 Task: open an excel sheet and write heading  Expense ManagerAdd Datesin a column and its values below  '2023-05-01, 2023-05-03, 2023-05-05, 2023-05-10, 2023-05-15, 2023-05-20, 2023-05-25 & 2023-05-31'Add Categories in next column and its values below  Food, Transportation, Utilities, Food, Housing, Entertainment, Utilities & FoodAdd Descriptionsin next column and its values below  Grocery Store, Bus Fare, Internet Bill, Restaurant, Rent, Movie Tickets, Electricity Bill & Grocery StoreAdd Amountin next column and its values below  $50, $5, $60, $30, $800, $20, $70 & $40Save page Dynamic Sales 
Action: Mouse moved to (42, 128)
Screenshot: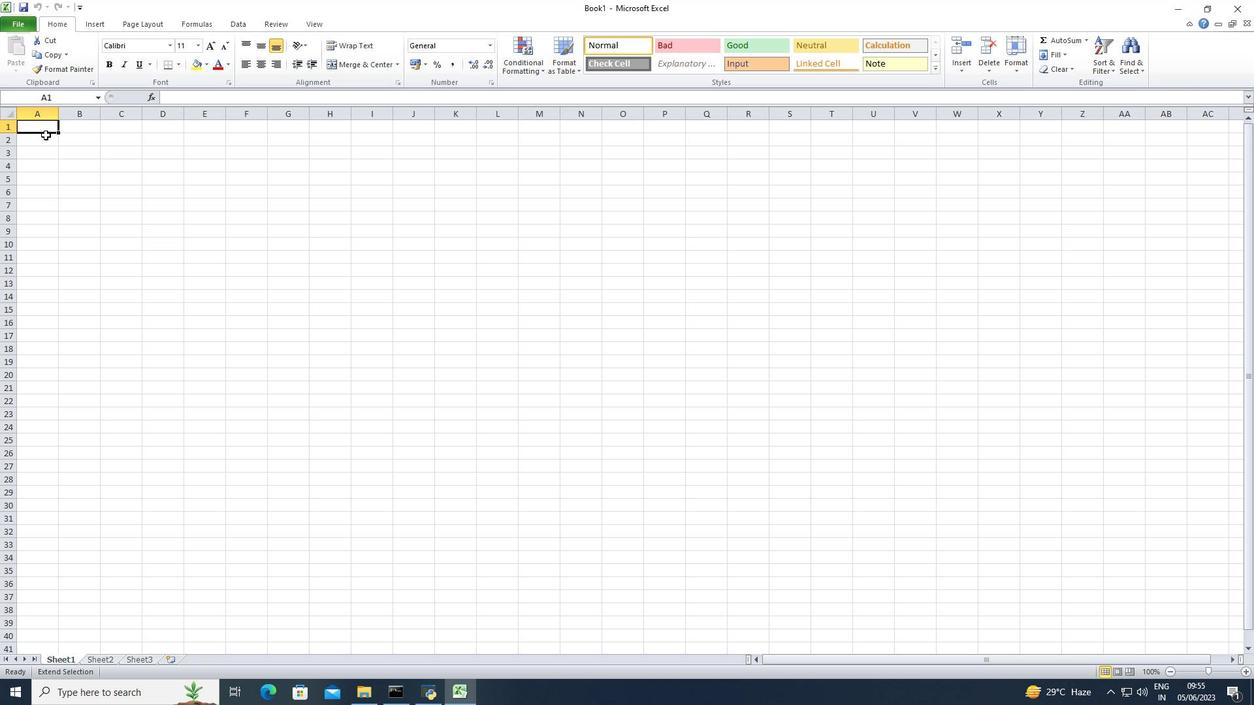 
Action: Mouse pressed left at (42, 128)
Screenshot: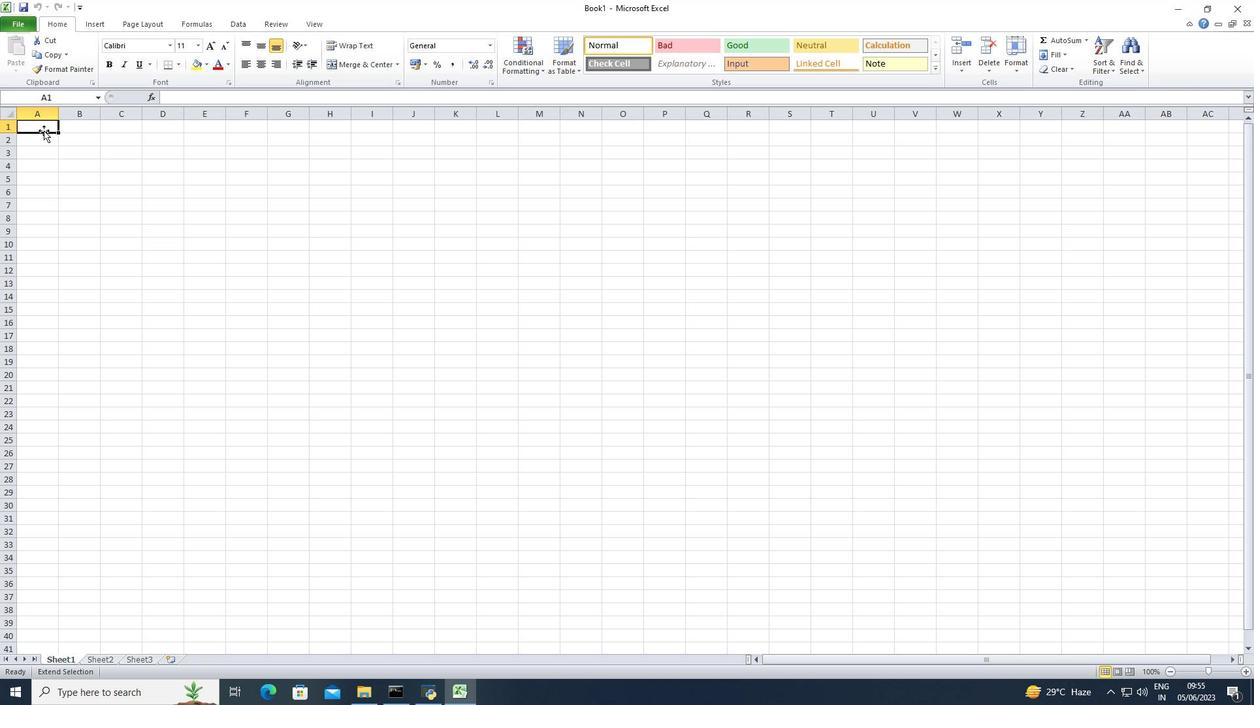 
Action: Key pressed <Key.shift>Expense<Key.space><Key.shift>Manager<Key.enter><Key.enter><Key.shift>Dates<Key.down>2023-05-01<Key.down>2023-05-03<Key.enter>2023-05-05<Key.enter>2023-05-10<Key.enter>2023-05-15<Key.enter>2023-05-20<Key.enter>2023-05-25<Key.enter>2023-05-31<Key.enter>
Screenshot: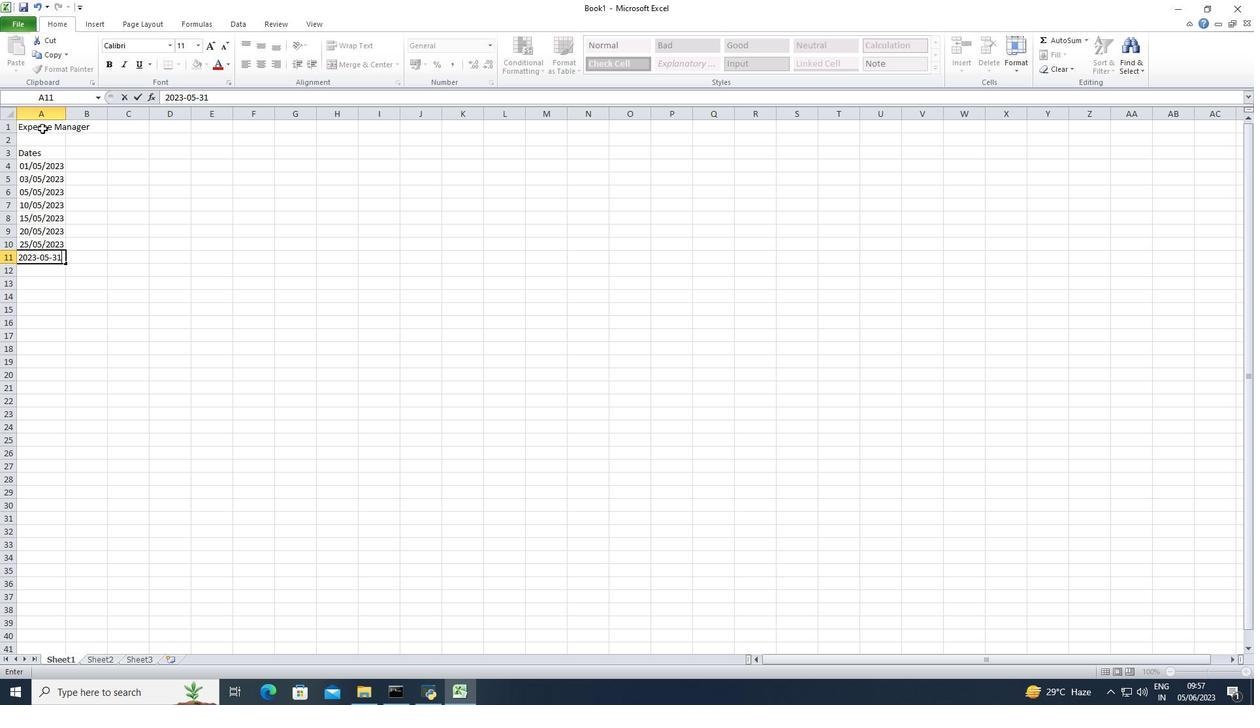 
Action: Mouse moved to (41, 168)
Screenshot: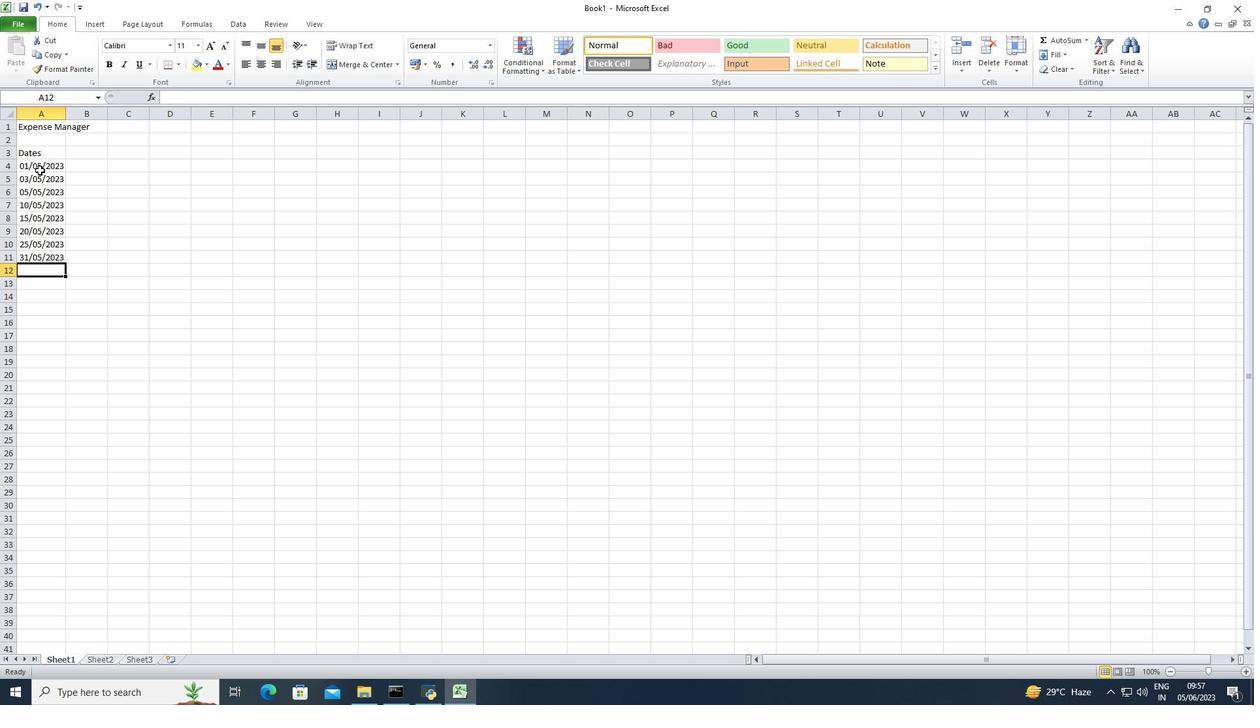 
Action: Mouse pressed left at (41, 168)
Screenshot: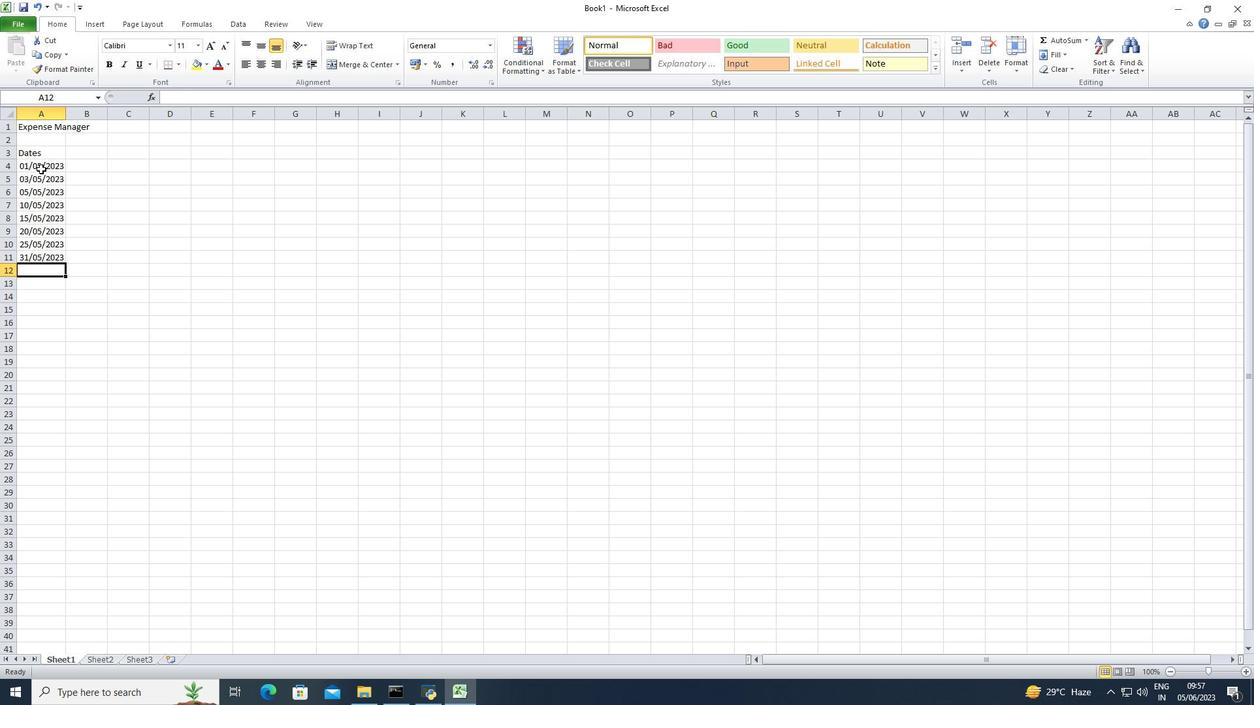 
Action: Mouse moved to (45, 228)
Screenshot: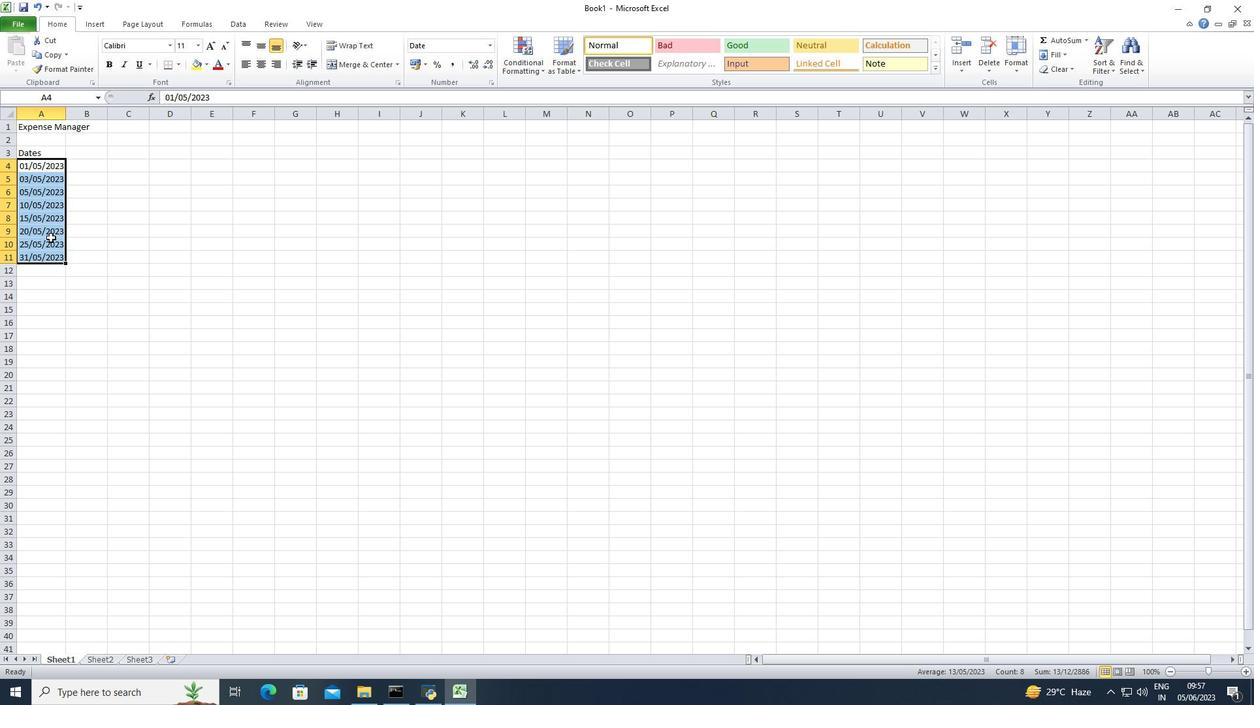 
Action: Mouse pressed right at (45, 228)
Screenshot: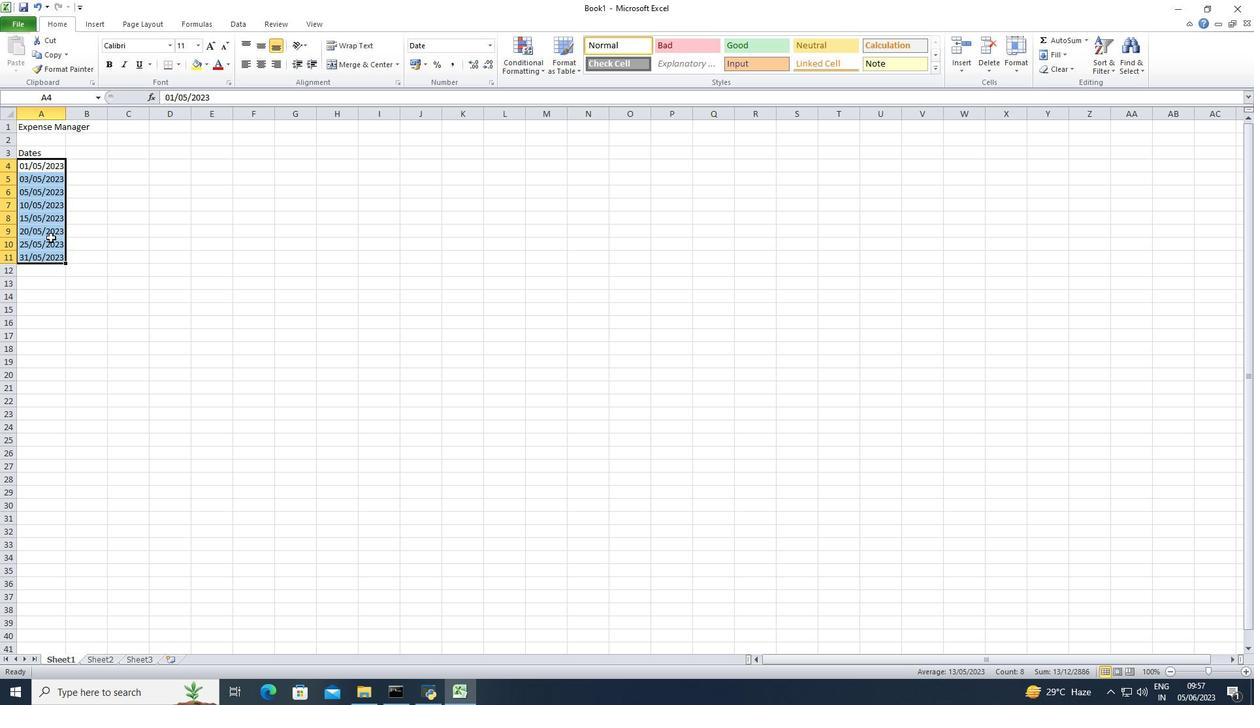 
Action: Mouse moved to (67, 407)
Screenshot: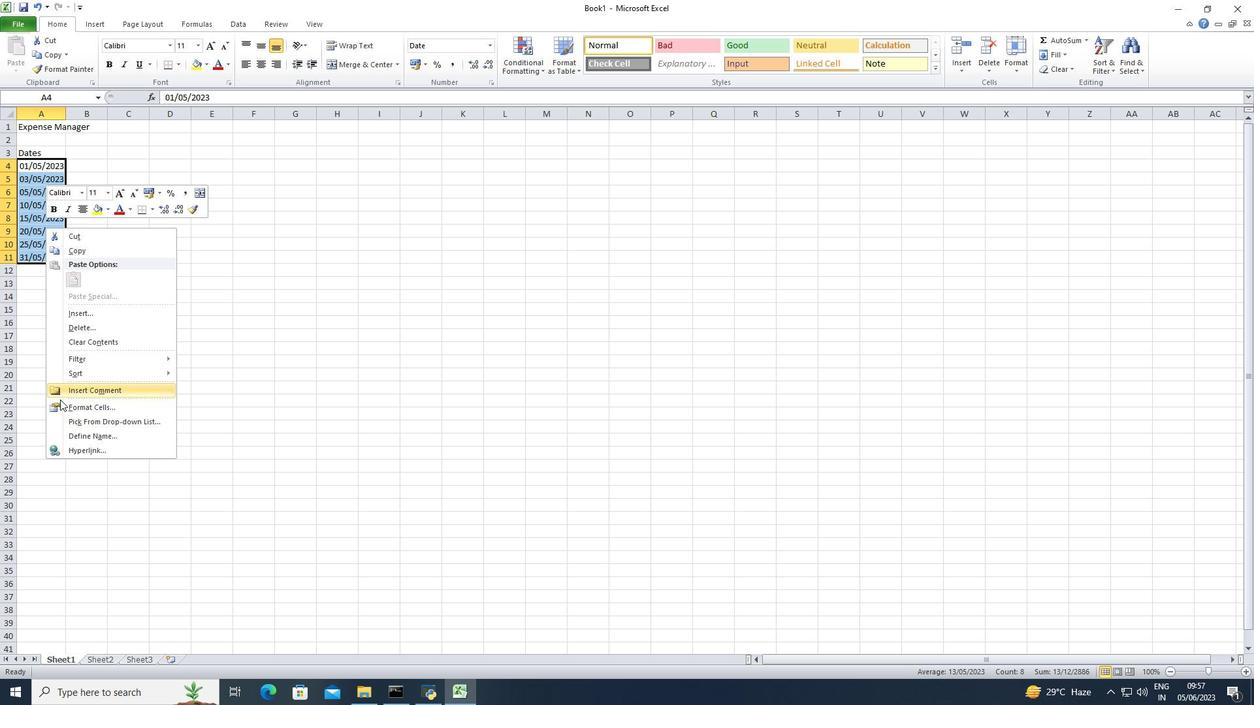 
Action: Mouse pressed left at (67, 407)
Screenshot: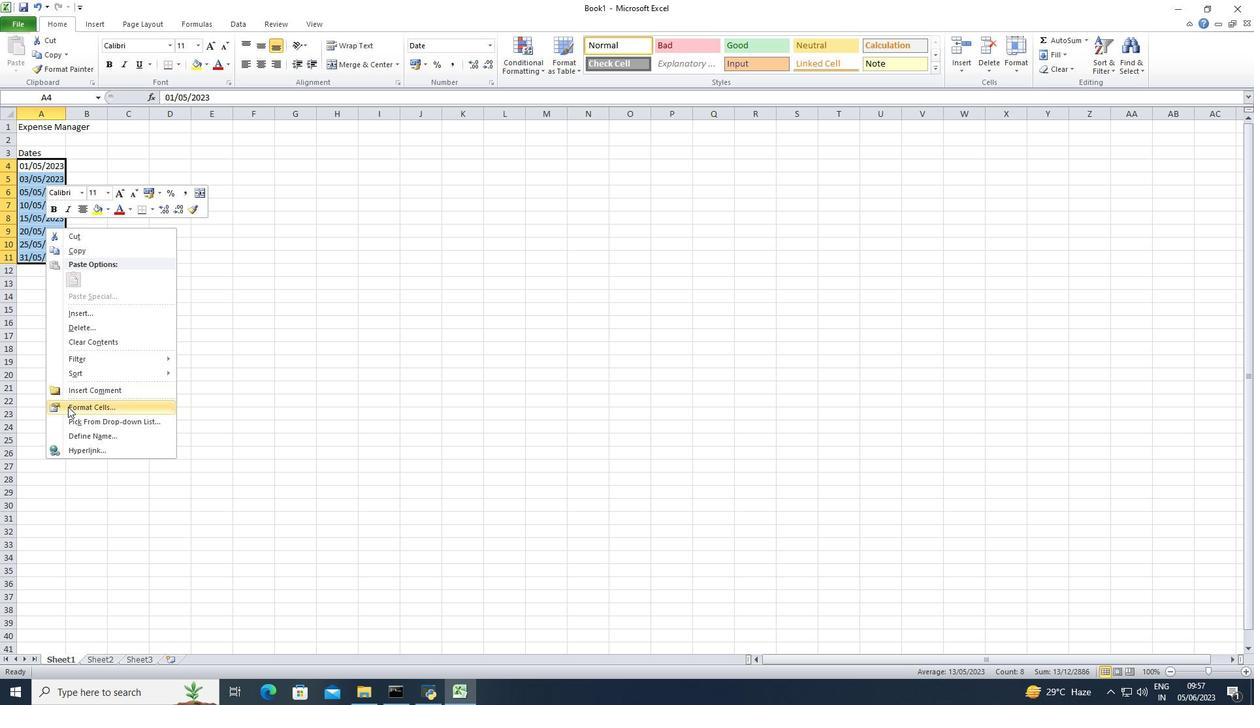 
Action: Mouse moved to (122, 261)
Screenshot: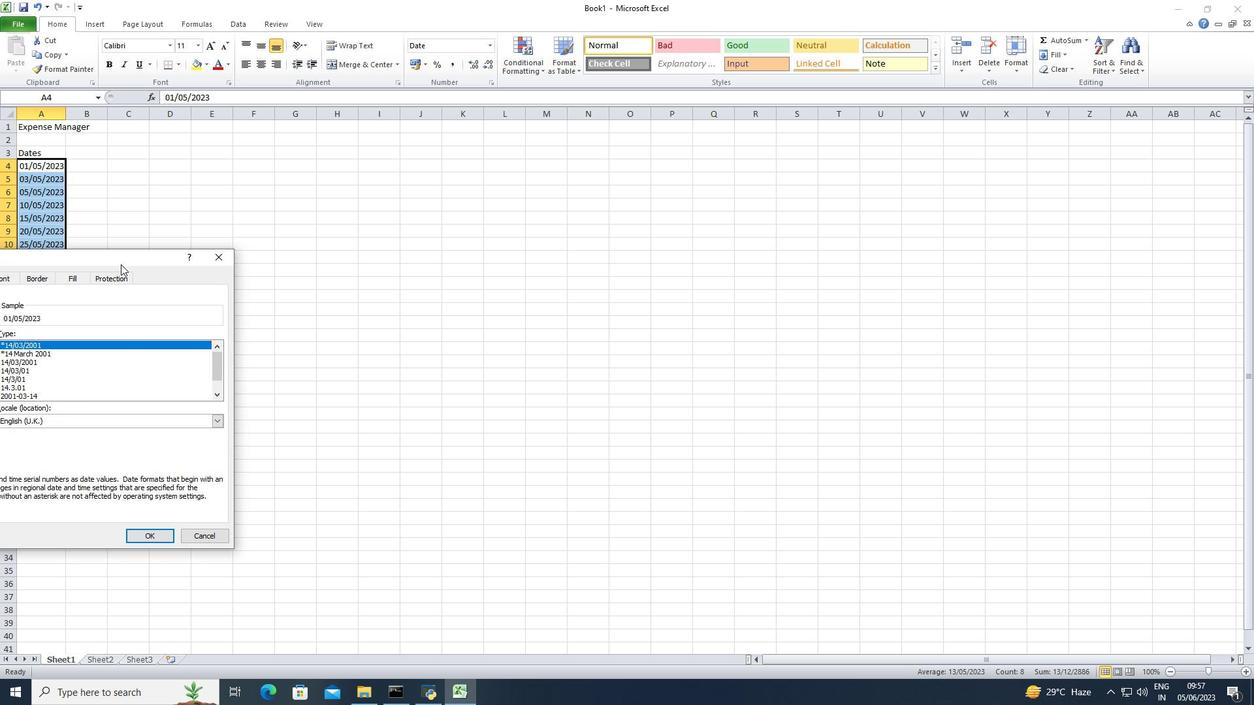 
Action: Mouse pressed left at (122, 261)
Screenshot: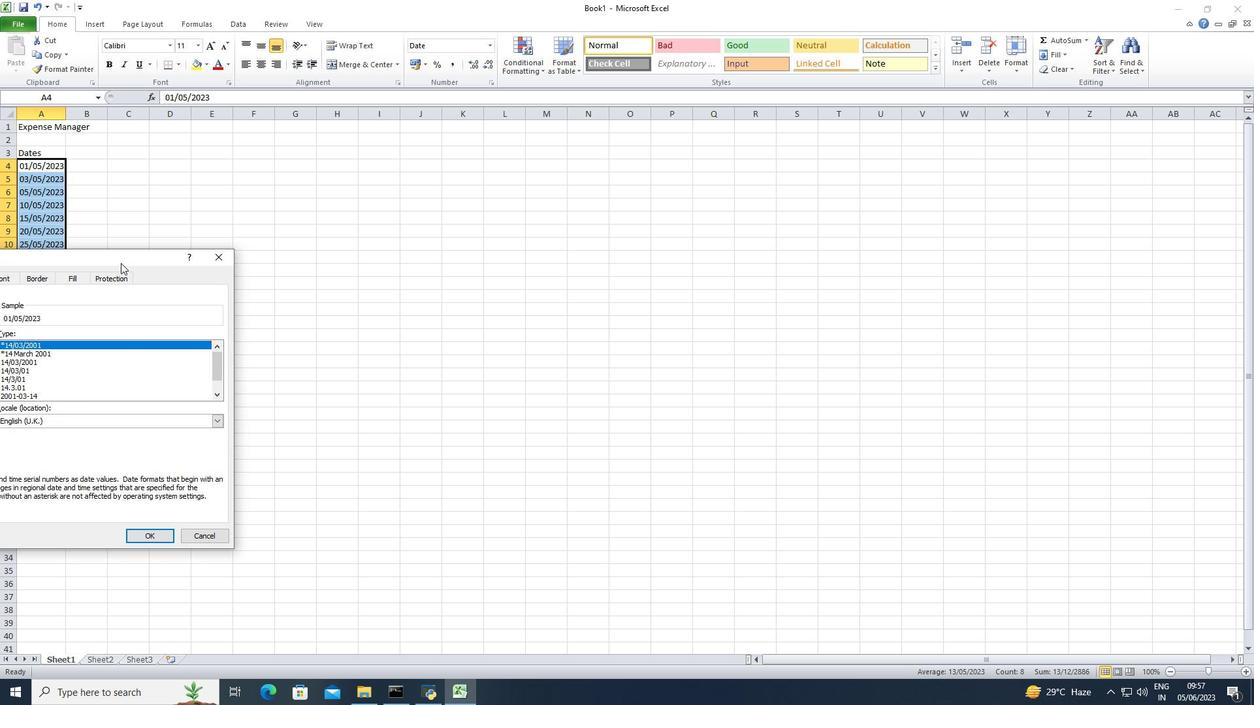 
Action: Mouse moved to (390, 315)
Screenshot: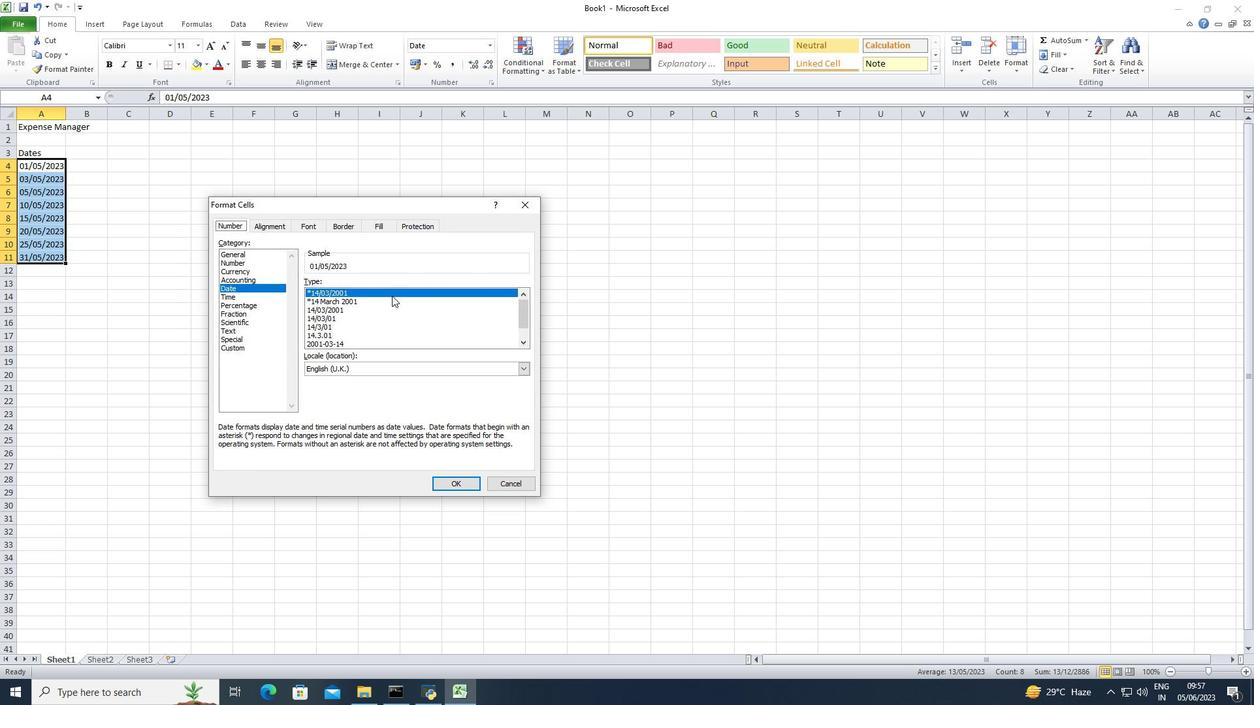 
Action: Mouse scrolled (390, 314) with delta (0, 0)
Screenshot: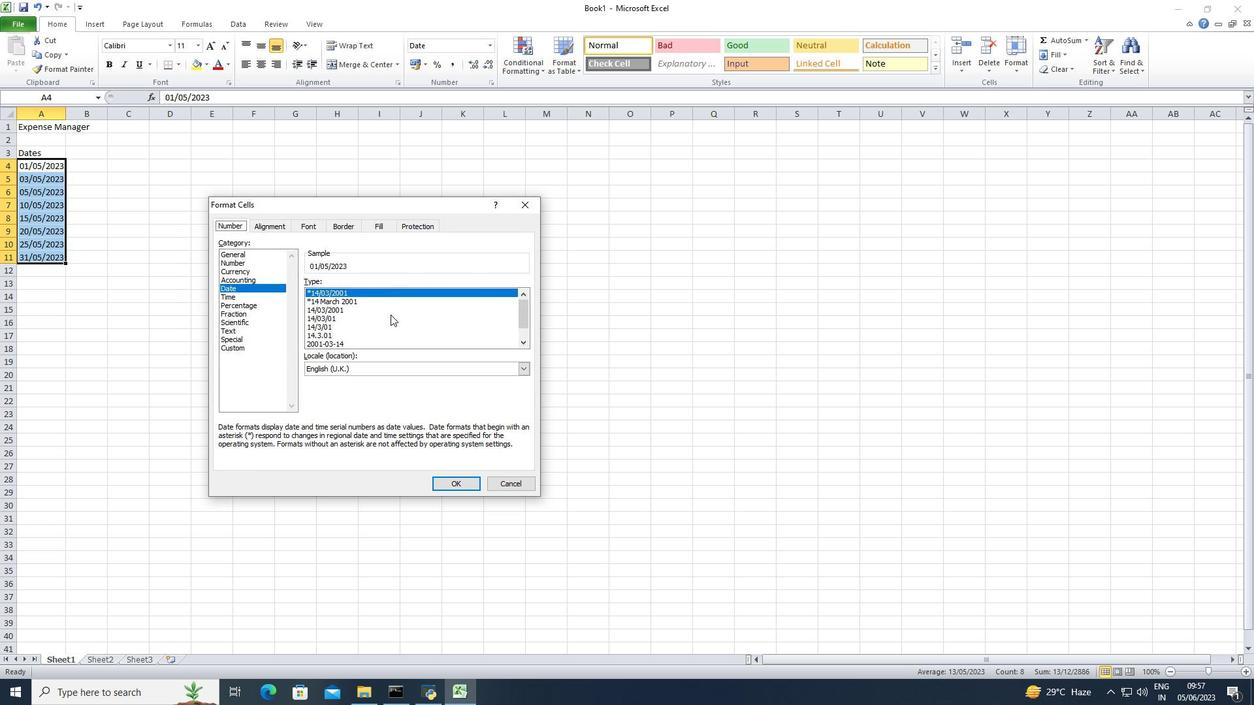 
Action: Mouse scrolled (390, 314) with delta (0, 0)
Screenshot: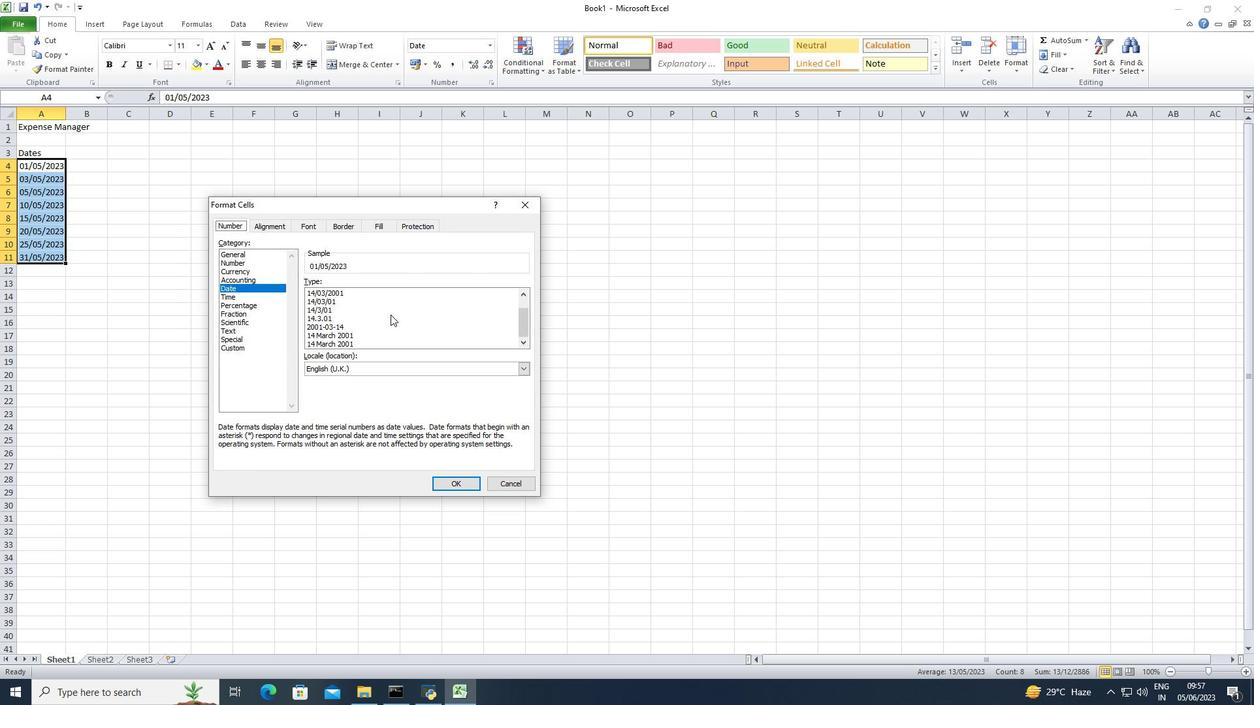 
Action: Mouse scrolled (390, 314) with delta (0, 0)
Screenshot: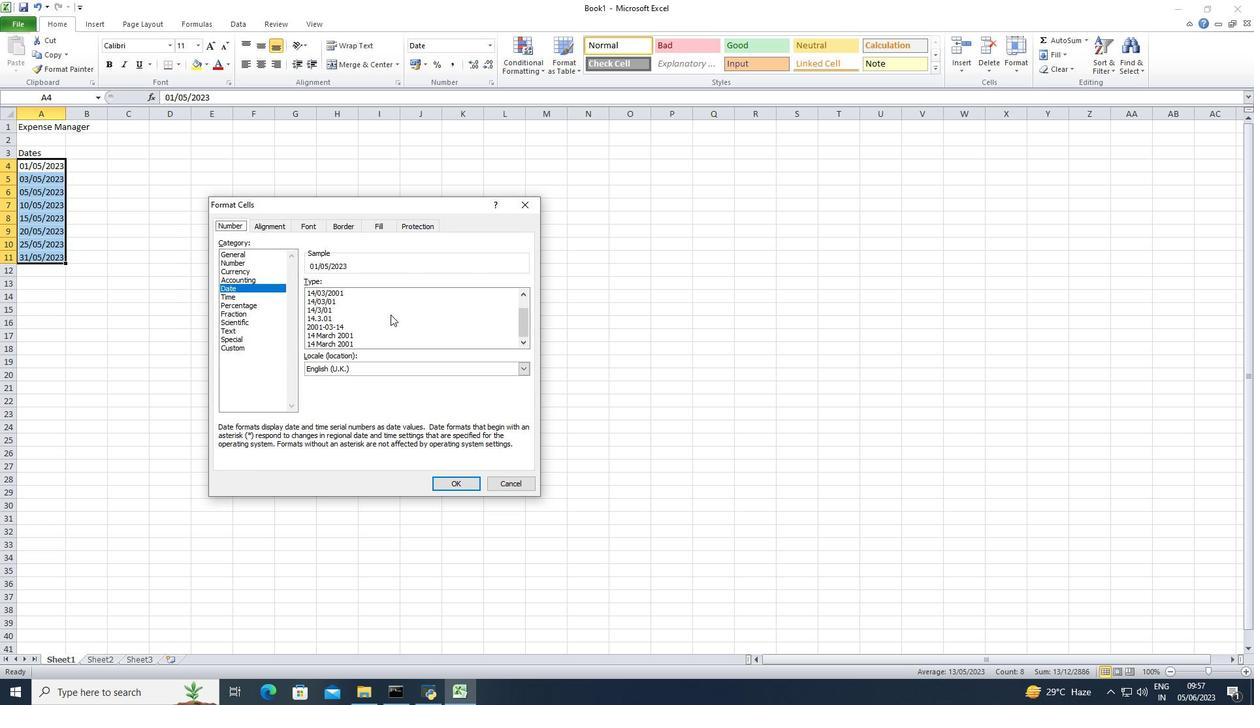 
Action: Mouse scrolled (390, 314) with delta (0, 0)
Screenshot: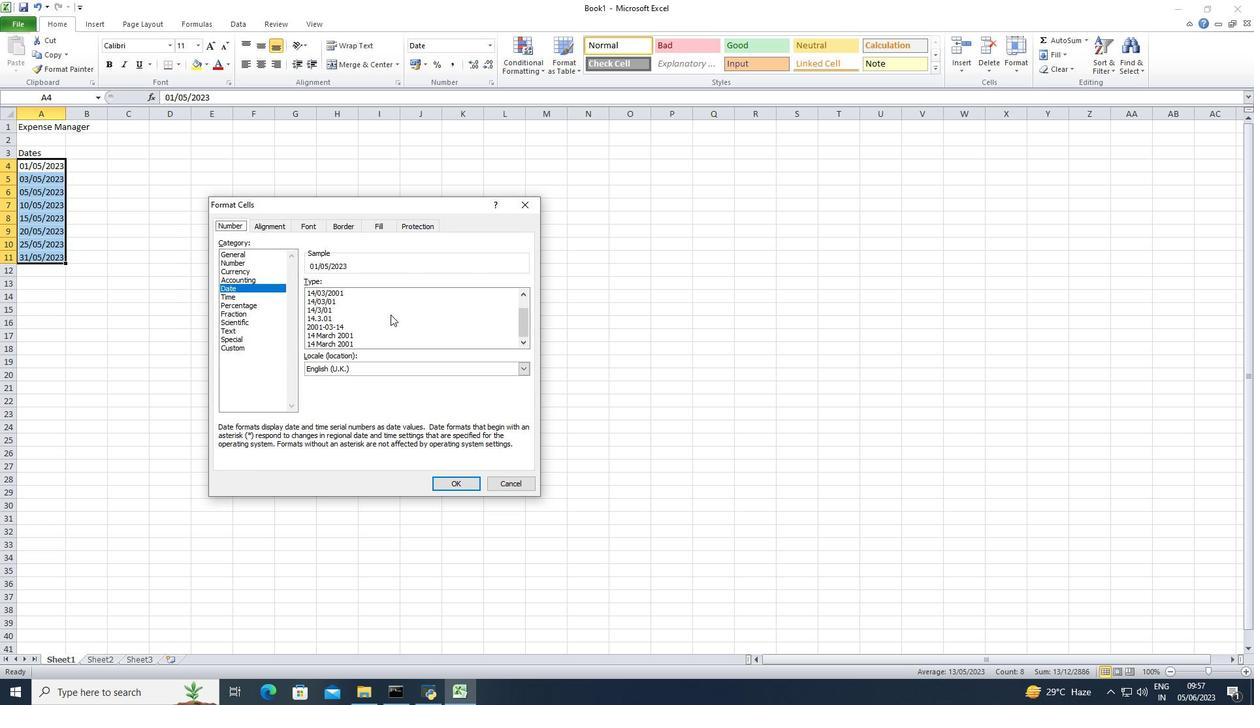 
Action: Mouse scrolled (390, 314) with delta (0, 0)
Screenshot: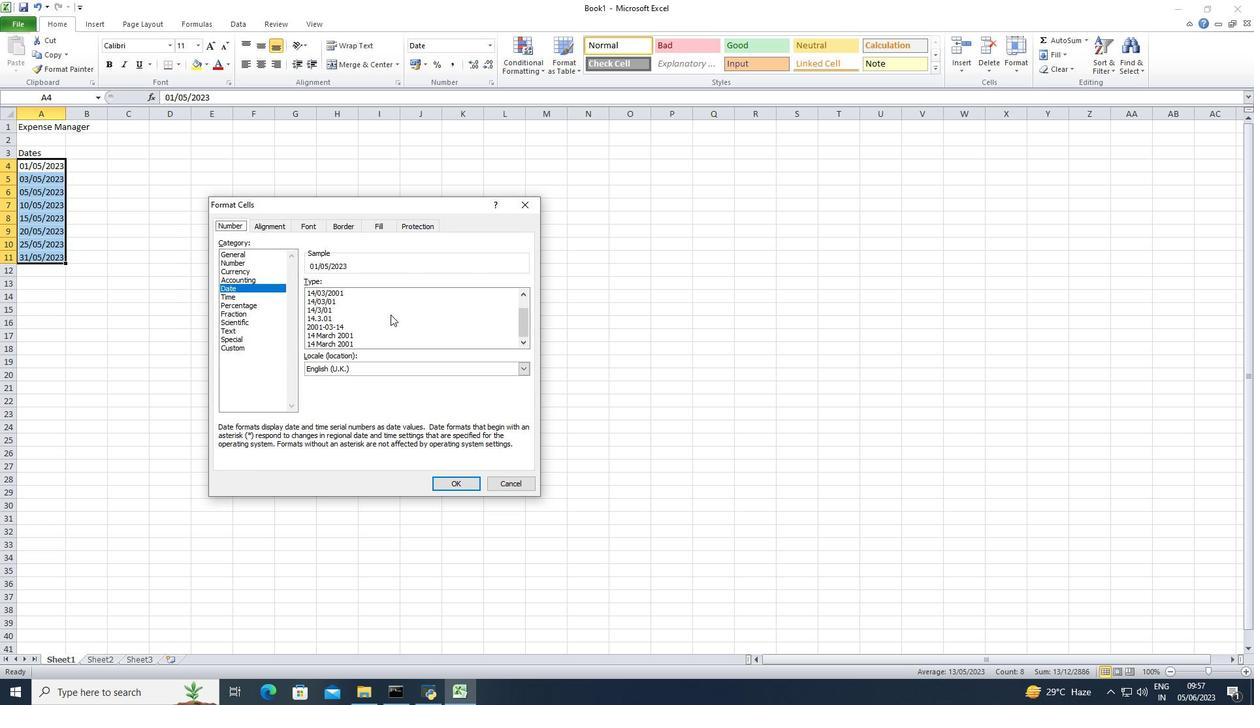 
Action: Mouse scrolled (390, 315) with delta (0, 0)
Screenshot: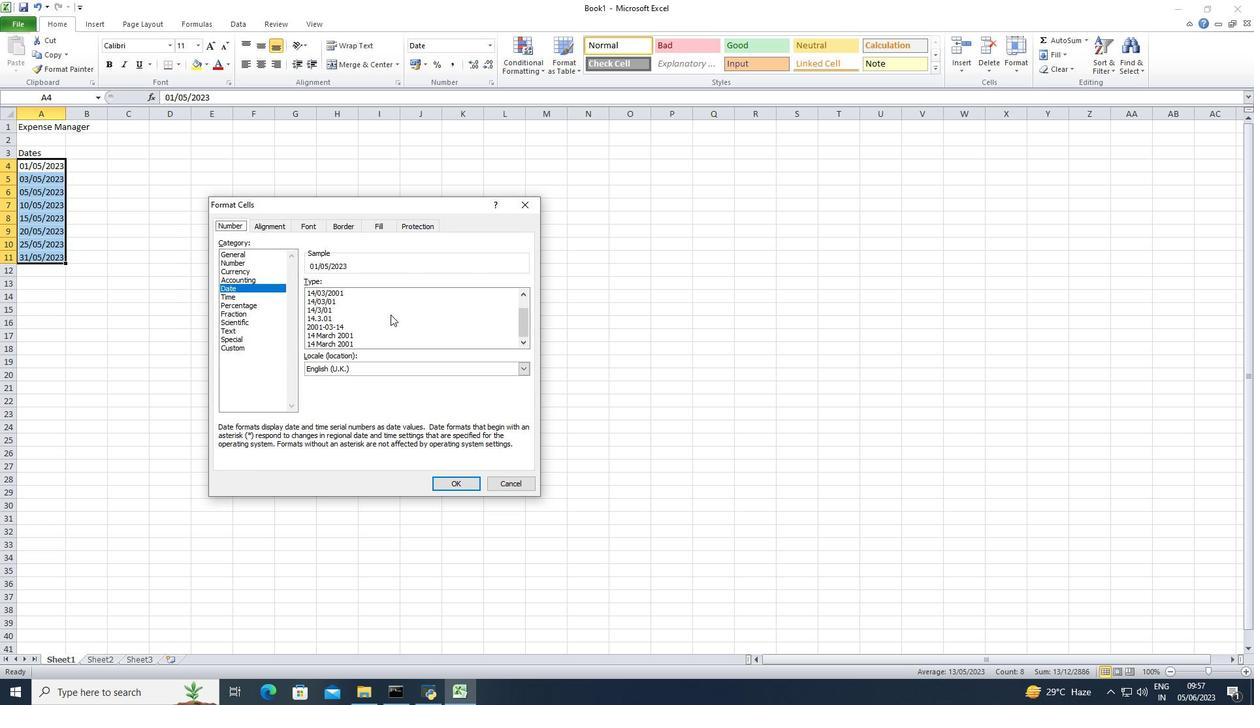 
Action: Mouse scrolled (390, 315) with delta (0, 0)
Screenshot: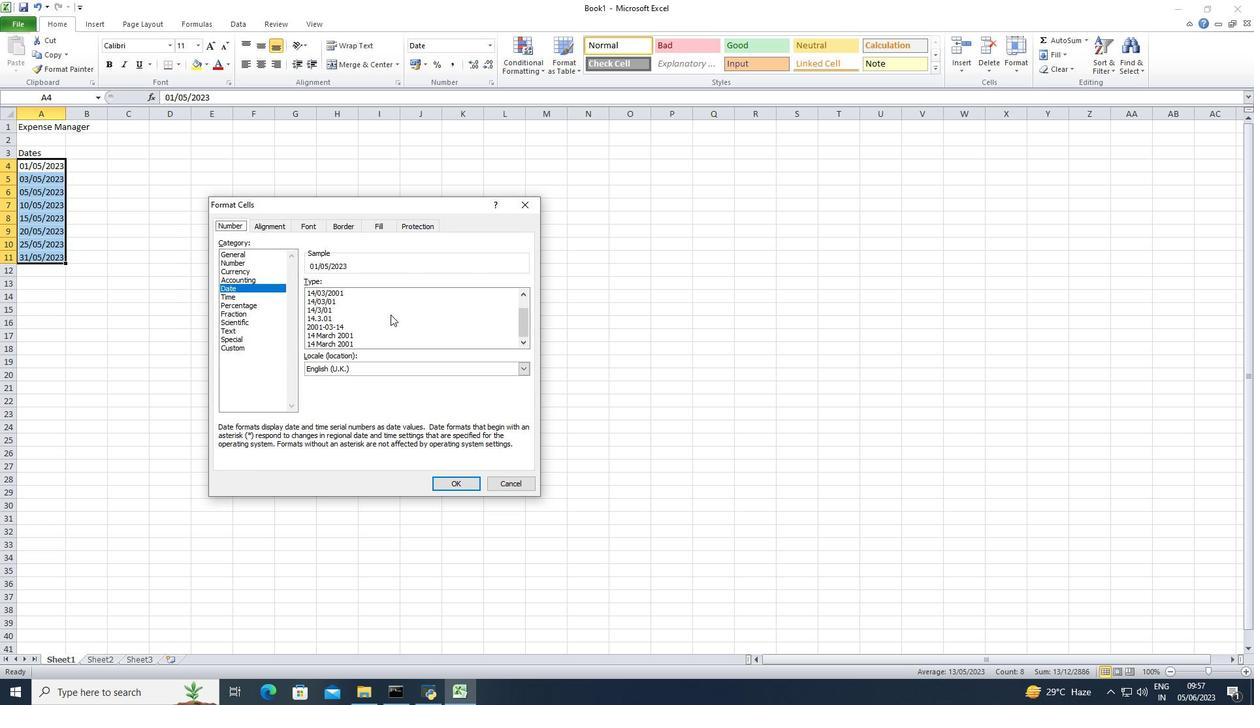 
Action: Mouse scrolled (390, 315) with delta (0, 0)
Screenshot: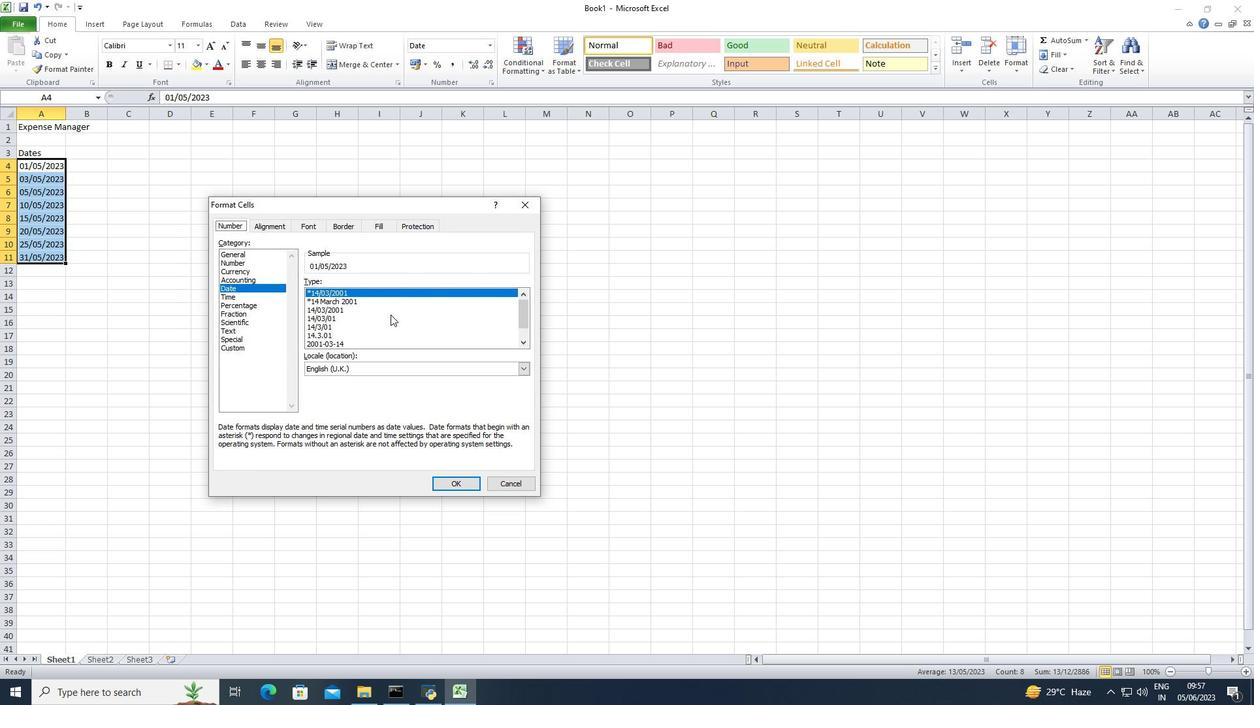 
Action: Mouse scrolled (390, 314) with delta (0, 0)
Screenshot: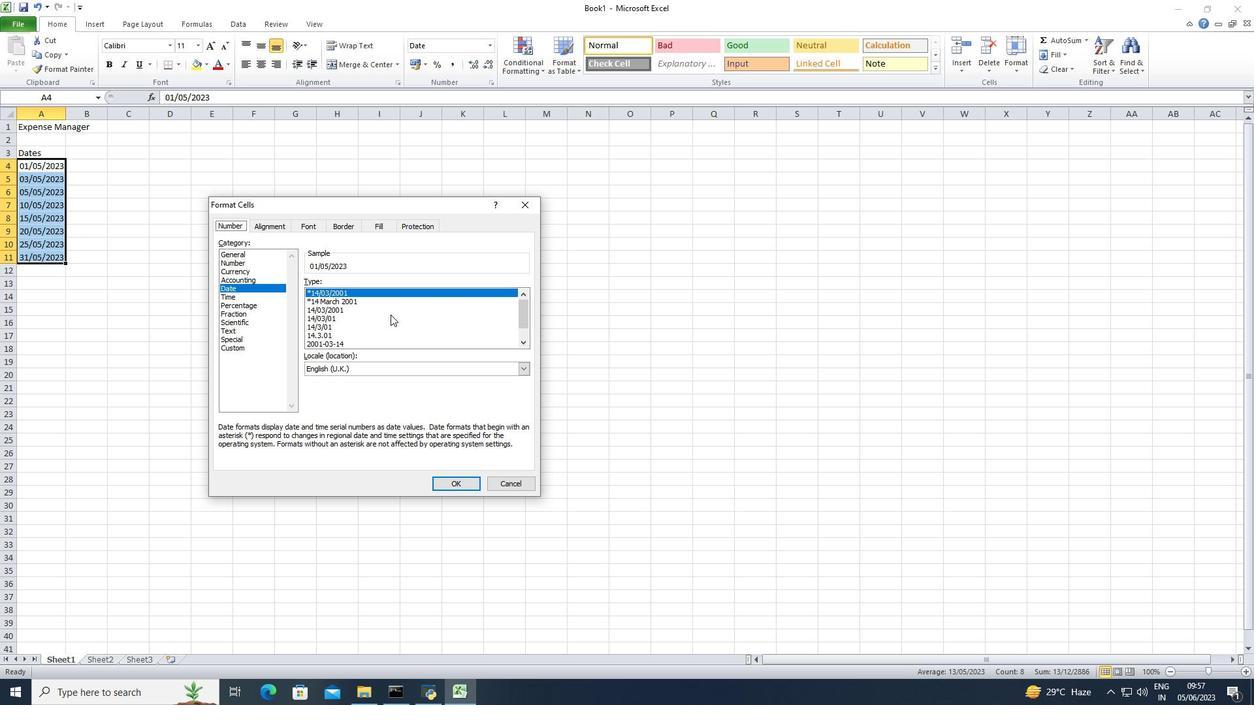 
Action: Mouse scrolled (390, 314) with delta (0, 0)
Screenshot: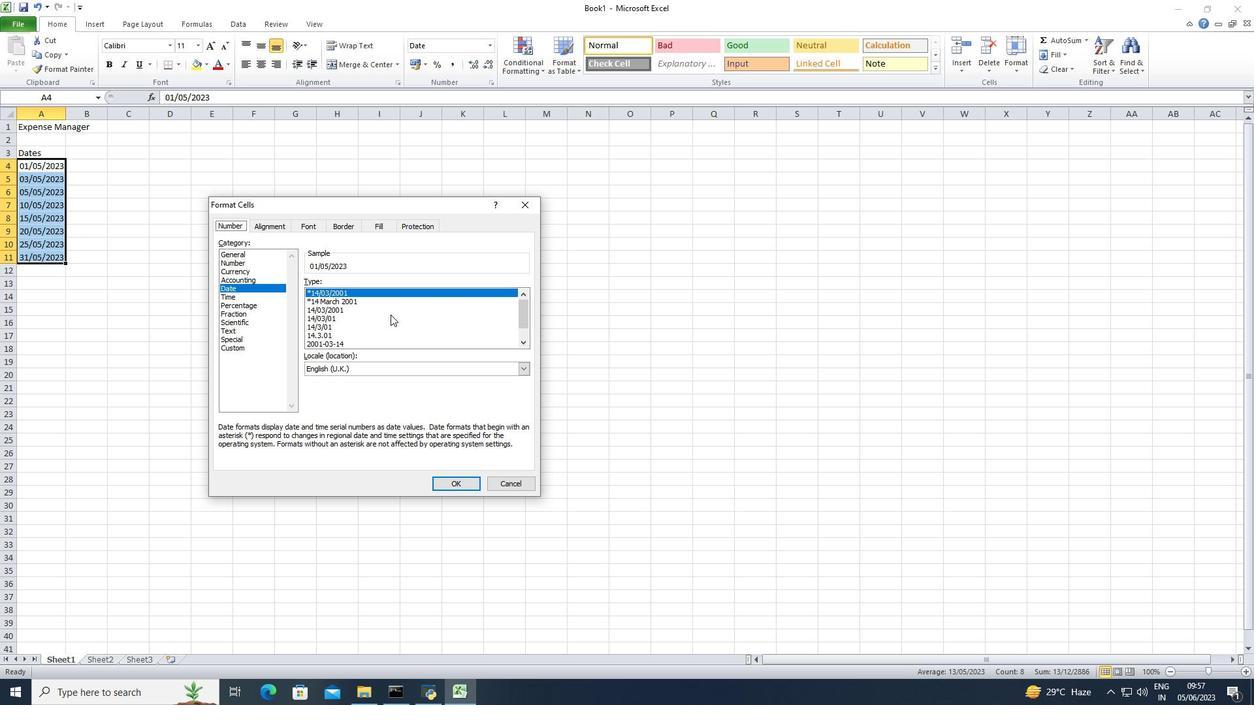 
Action: Mouse scrolled (390, 314) with delta (0, 0)
Screenshot: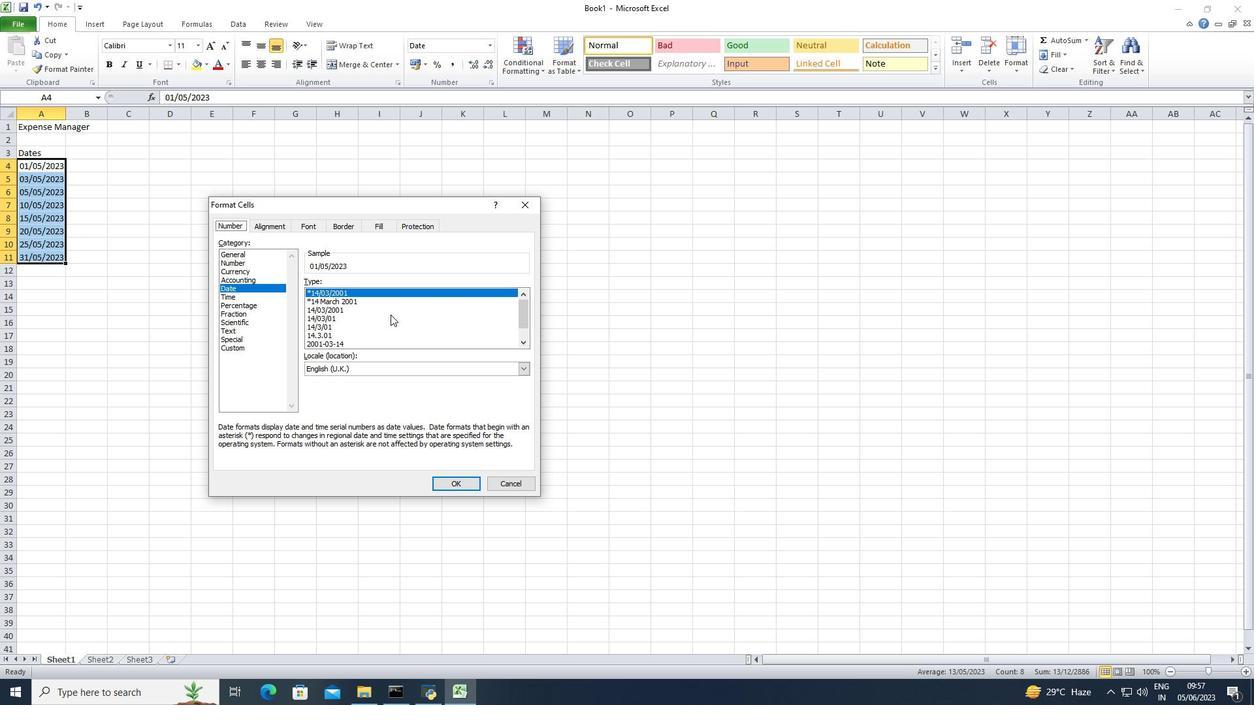 
Action: Mouse moved to (361, 330)
Screenshot: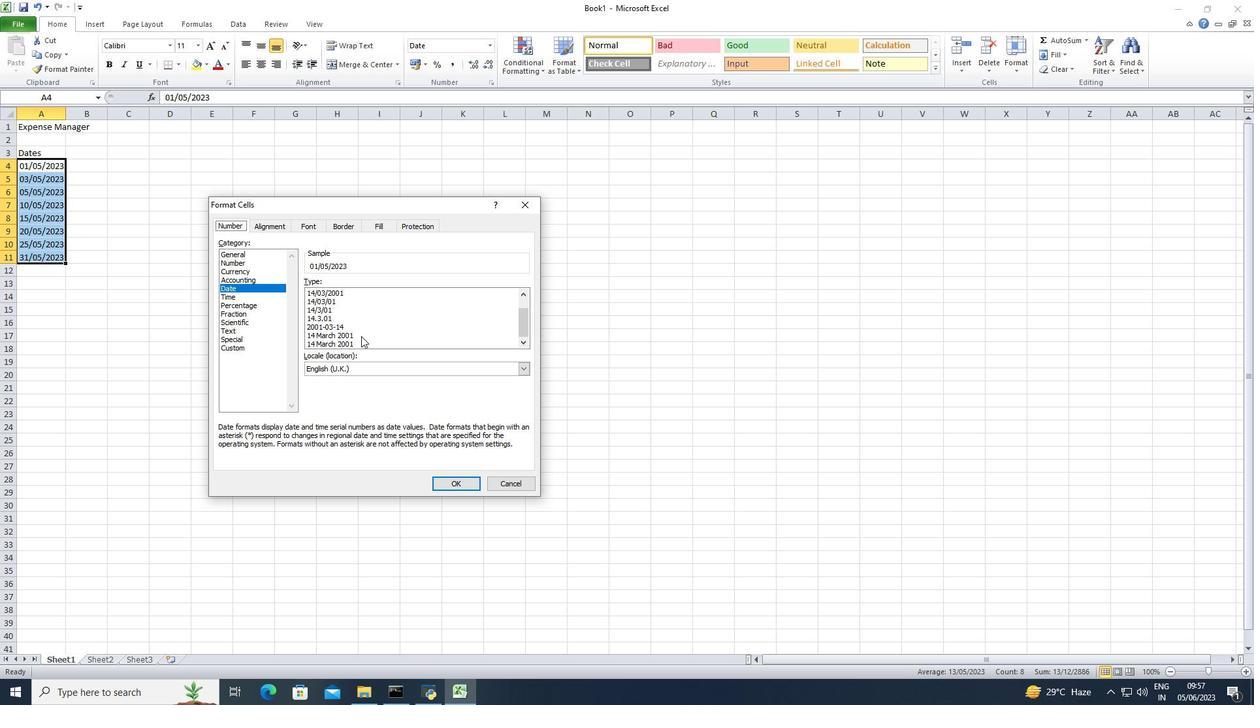 
Action: Mouse pressed left at (361, 330)
Screenshot: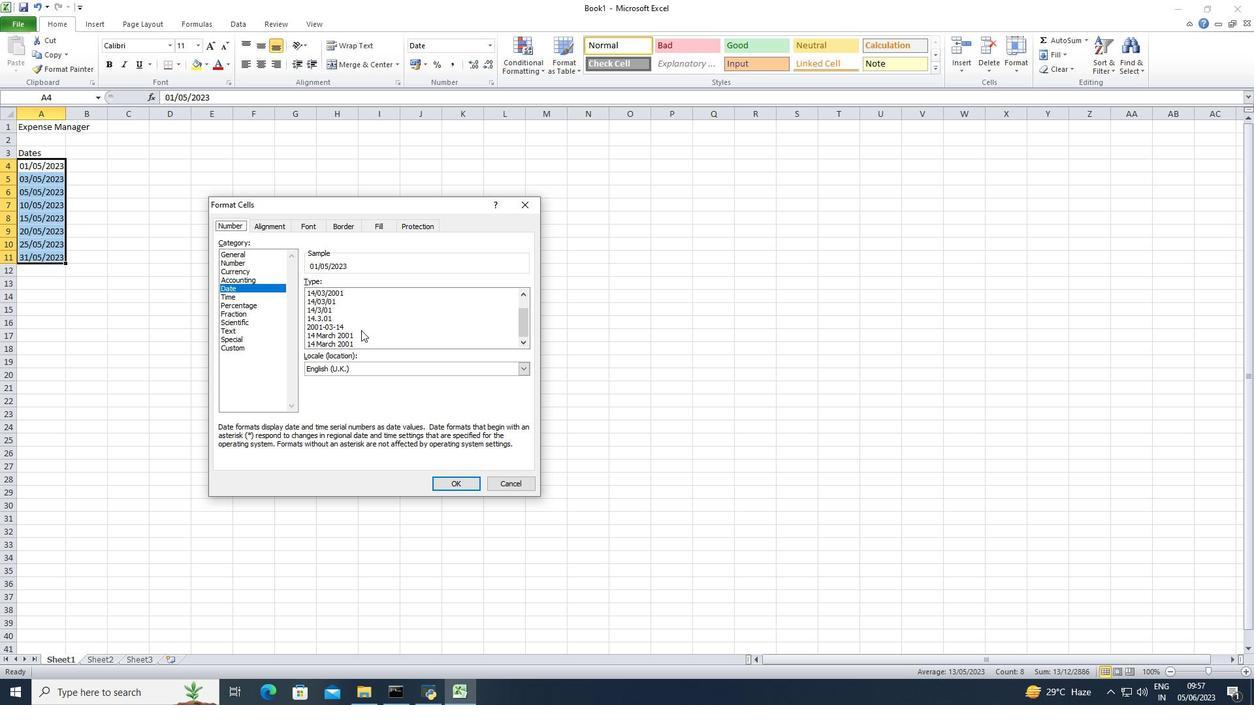 
Action: Mouse moved to (447, 481)
Screenshot: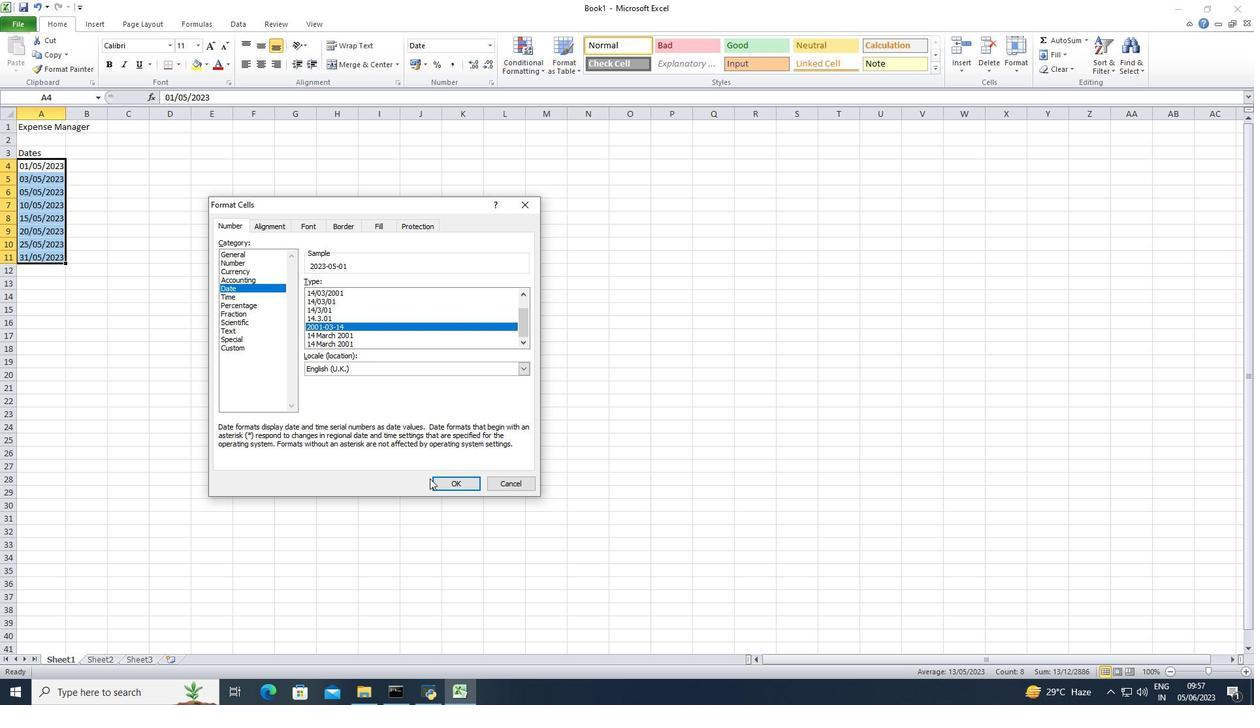 
Action: Mouse pressed left at (447, 481)
Screenshot: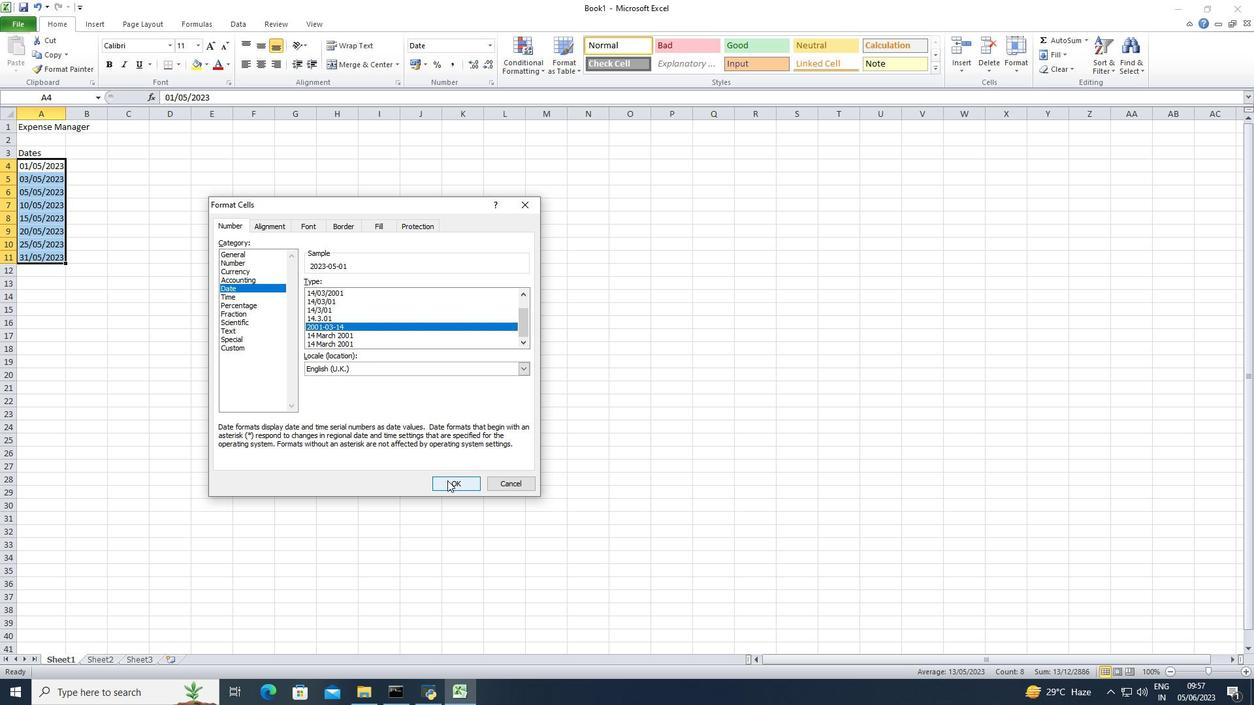 
Action: Mouse moved to (134, 150)
Screenshot: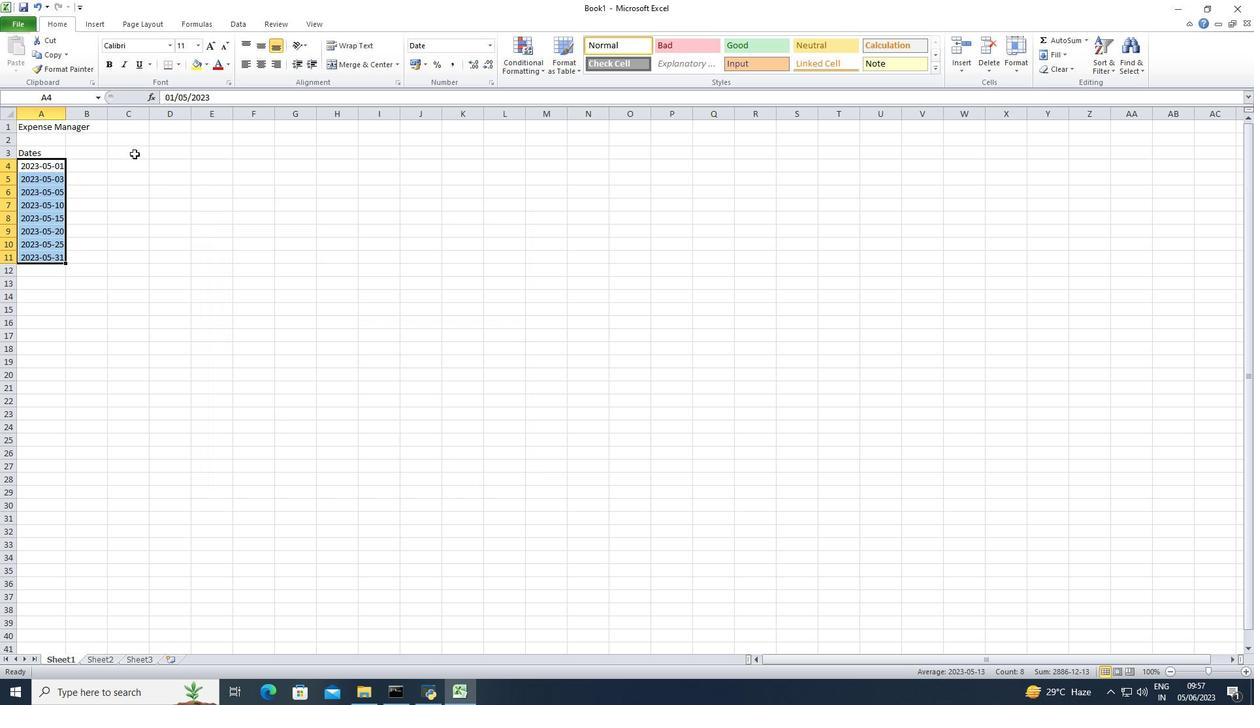 
Action: Mouse pressed left at (134, 150)
Screenshot: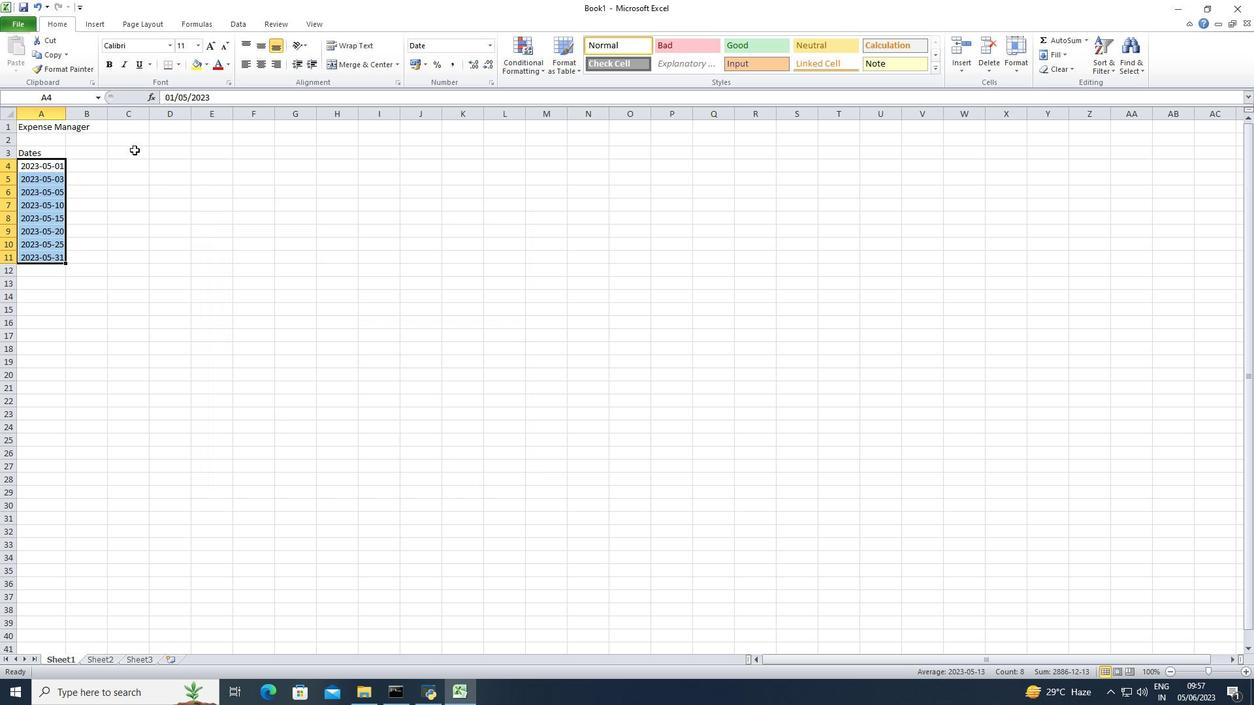 
Action: Key pressed <Key.shift>Categories<Key.down><Key.shift>Food<Key.enter><Key.shift>Transportation<Key.enter><Key.shift>Utilties<Key.enter><Key.shift>Food<Key.enter><Key.shift><Key.shift><Key.shift>Housing<Key.enter><Key.shift>Entertainment<Key.down><Key.shift>Utilities<Key.enter><Key.shift>Food<Key.down><Key.right><Key.right><Key.up><Key.up><Key.up><Key.up><Key.up><Key.up><Key.up><Key.up><Key.up><Key.shift>Descriptions<Key.down><Key.shift>Grocery<Key.space><Key.shift>Store<Key.down><Key.shift>Bus<Key.space><Key.shift>Fare<Key.enter><Key.shift>Internet<Key.space><Key.shift>Bill<Key.enter><Key.shift>Restaurant<Key.enter><Key.shift>Retn<Key.backspace><Key.backspace>nt<Key.enter><Key.shift>Movie<Key.space><Key.shift>Tickets<Key.down><Key.shift>Electricity<Key.space><Key.shift>Bill<Key.enter><Key.shift>Grocery<Key.space><Key.shift>ST<Key.backspace>t<Key.backspace><Key.backspace>tore<Key.down><Key.right><Key.right><Key.up><Key.up><Key.up><Key.up><Key.up><Key.up><Key.up><Key.up><Key.up><Key.shift>Amount<Key.down>50<Key.down>5<Key.down>60<Key.down>30<Key.down>800<Key.down>20<Key.down>70<Key.down>40<Key.down>
Screenshot: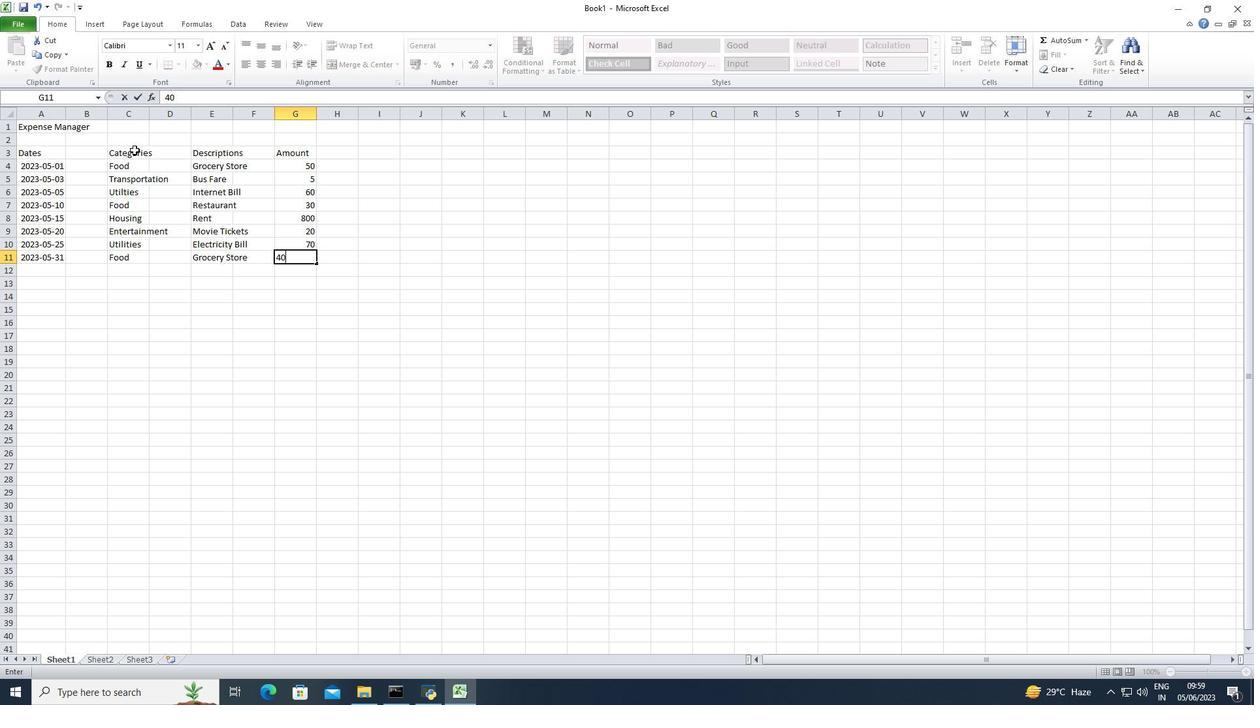 
Action: Mouse moved to (303, 171)
Screenshot: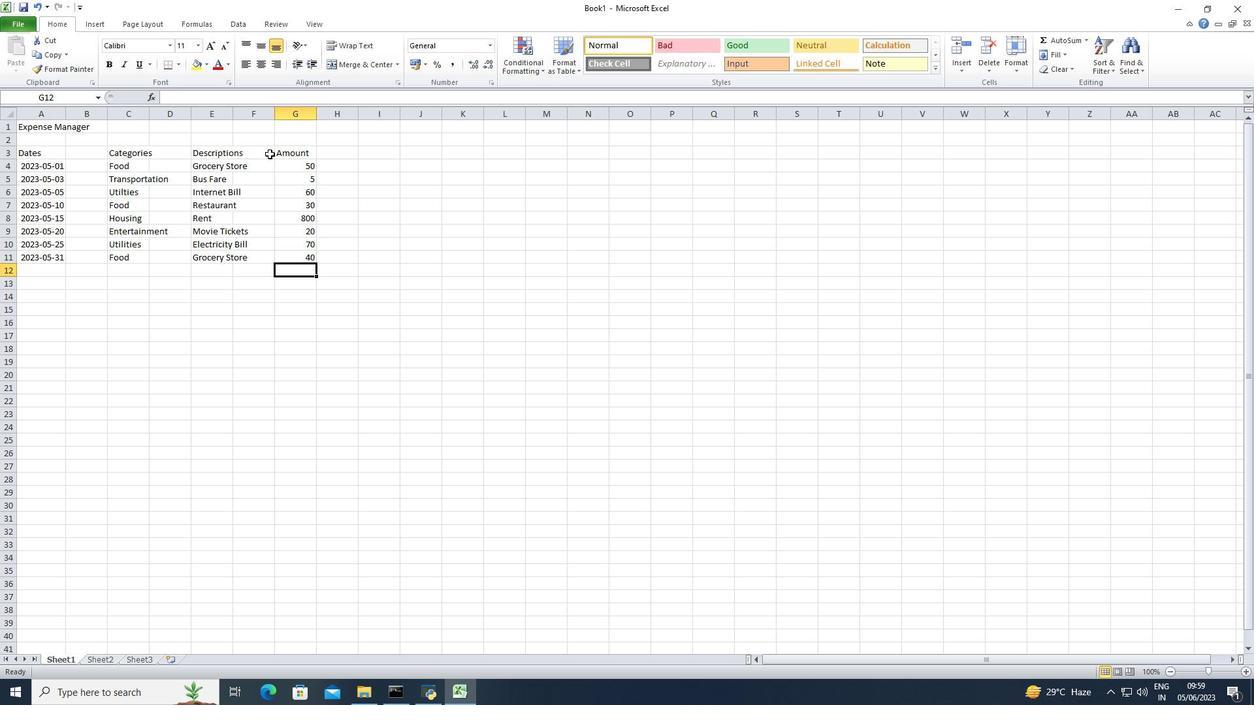 
Action: Mouse pressed left at (303, 171)
Screenshot: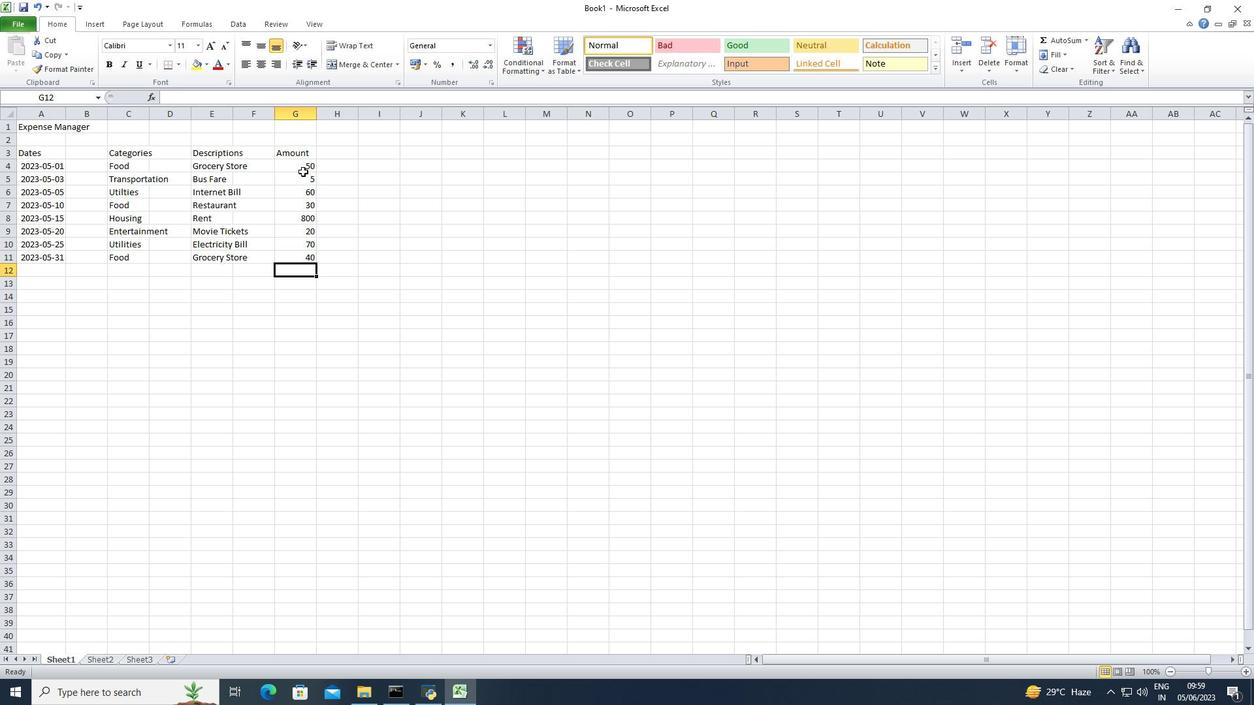 
Action: Mouse moved to (486, 43)
Screenshot: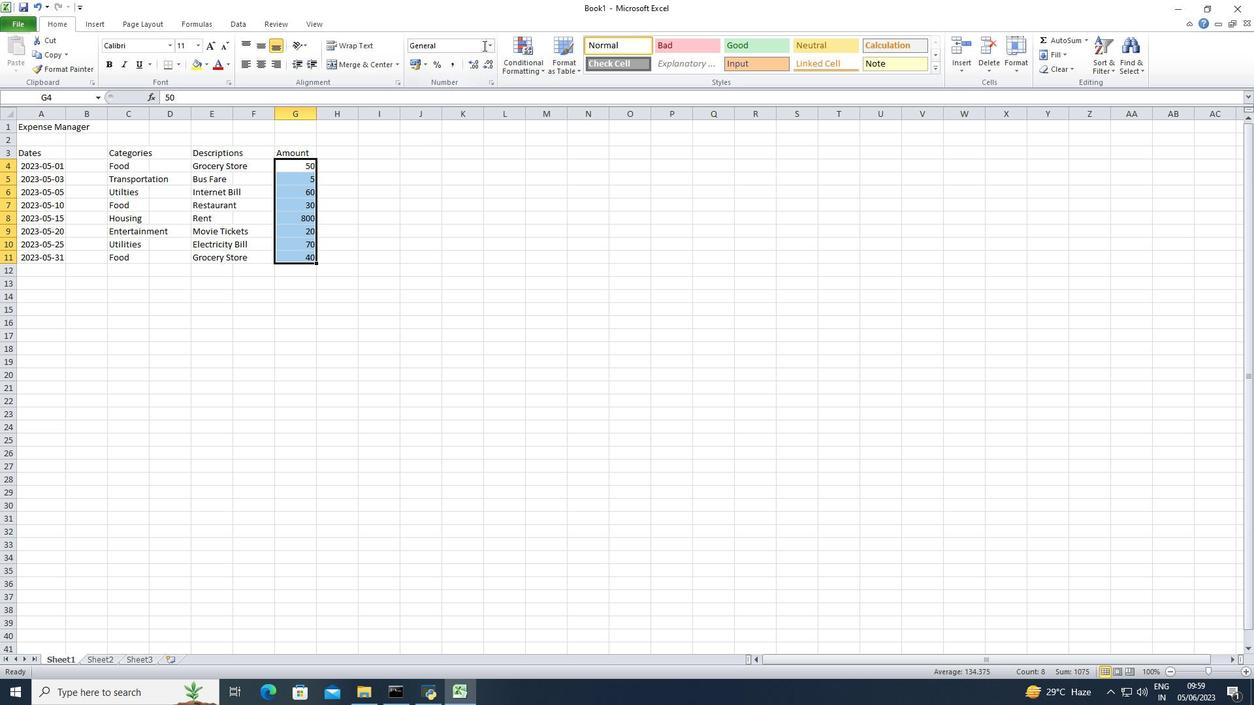 
Action: Mouse pressed left at (486, 43)
Screenshot: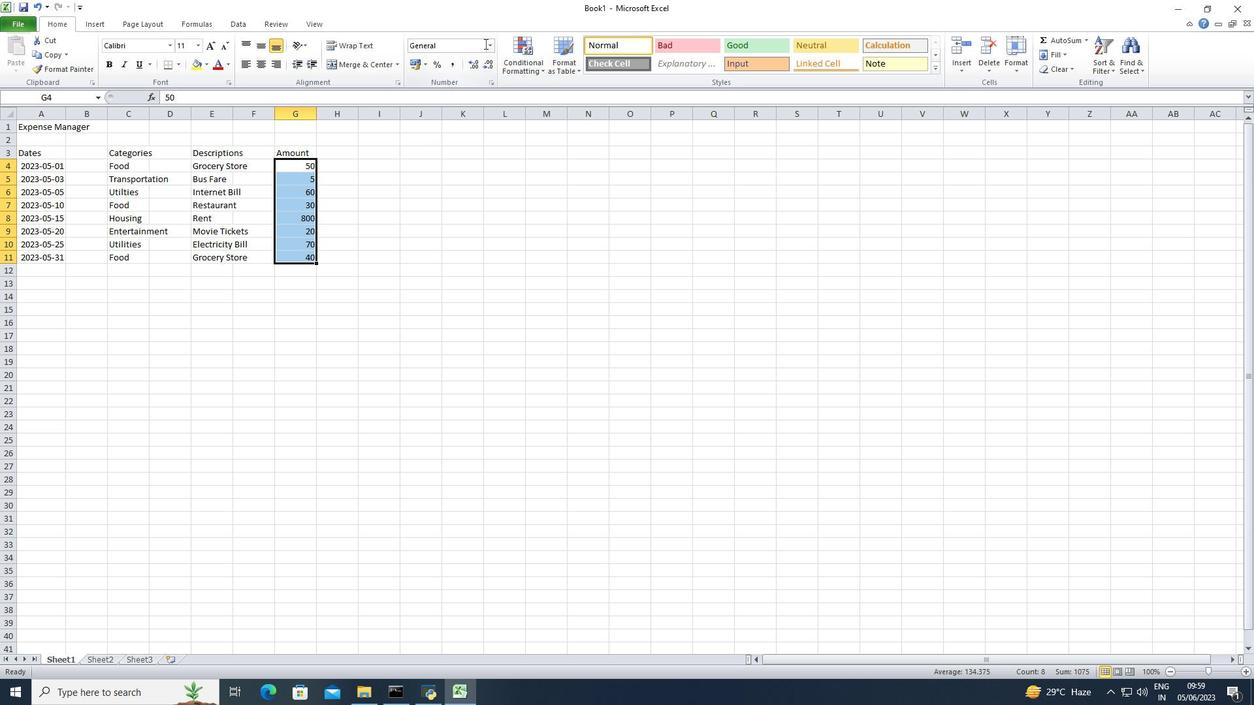 
Action: Mouse moved to (486, 375)
Screenshot: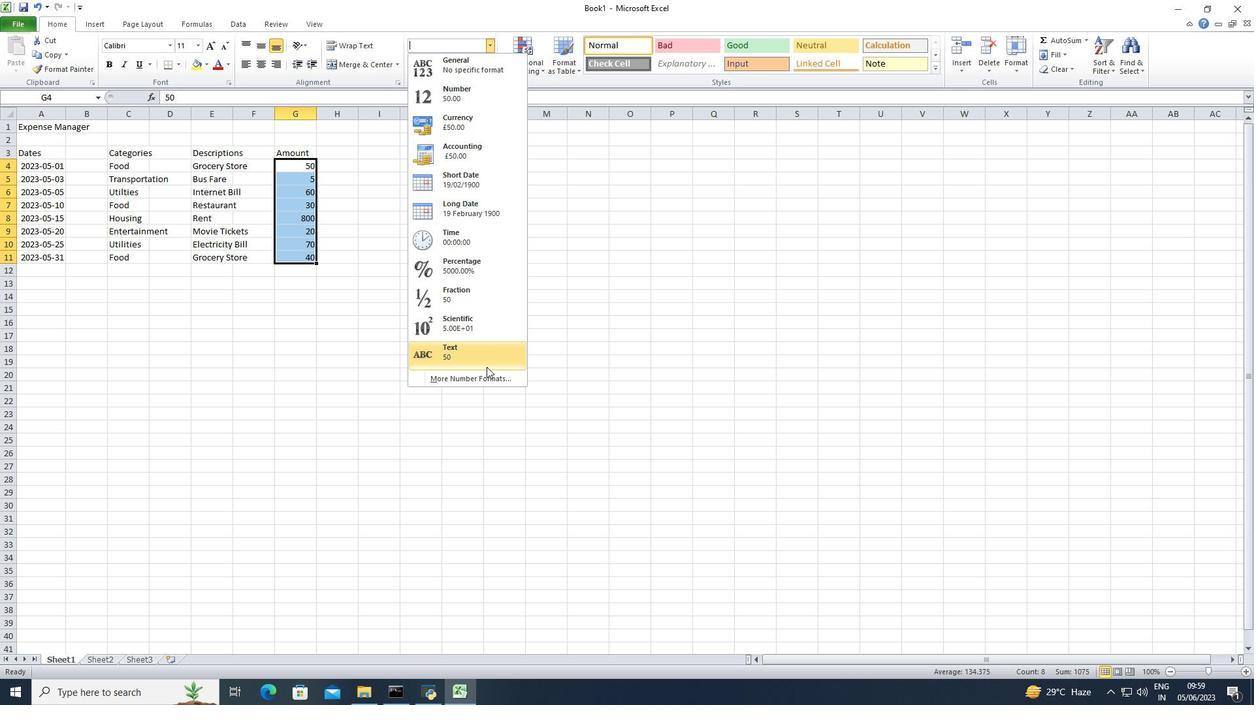
Action: Mouse pressed left at (486, 375)
Screenshot: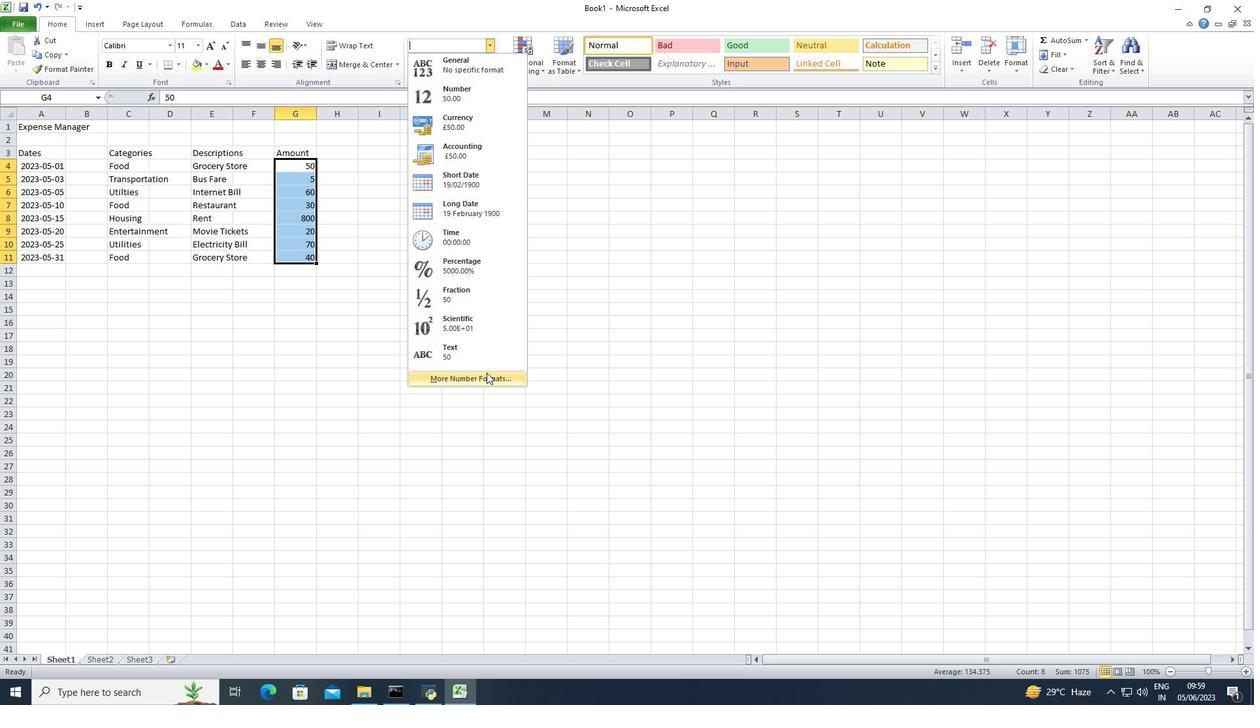 
Action: Mouse moved to (189, 246)
Screenshot: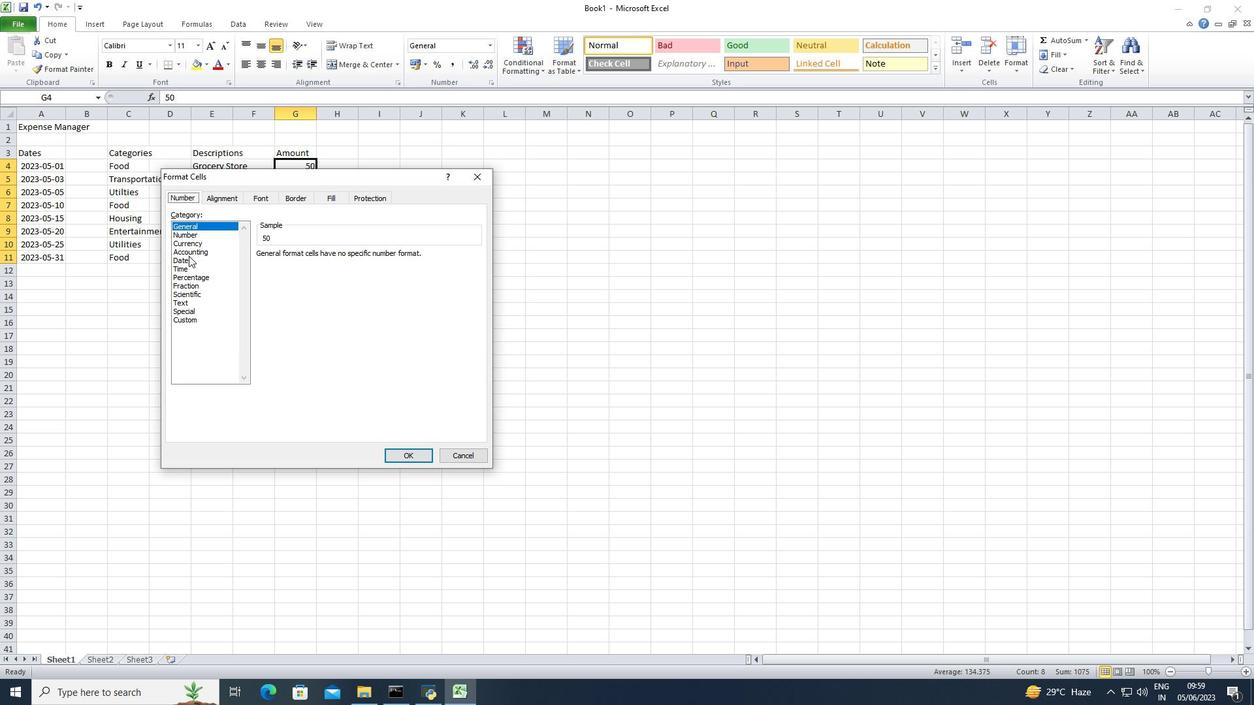 
Action: Mouse pressed left at (189, 246)
Screenshot: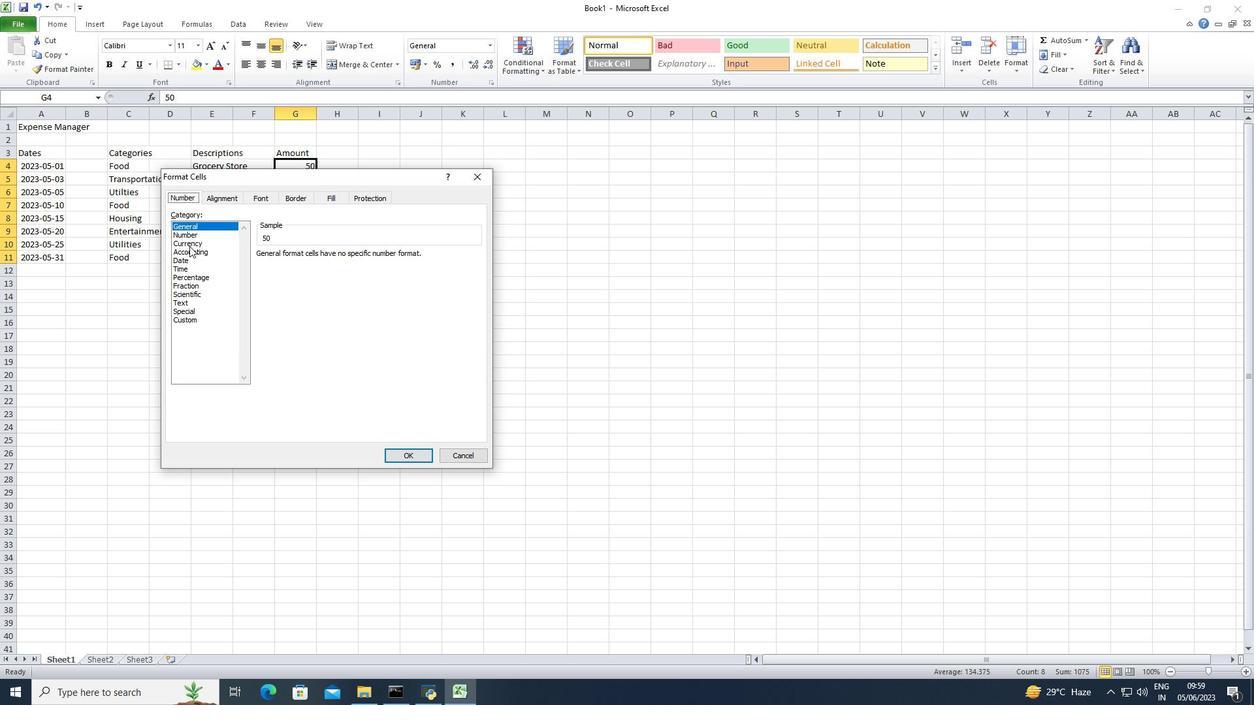 
Action: Mouse moved to (346, 256)
Screenshot: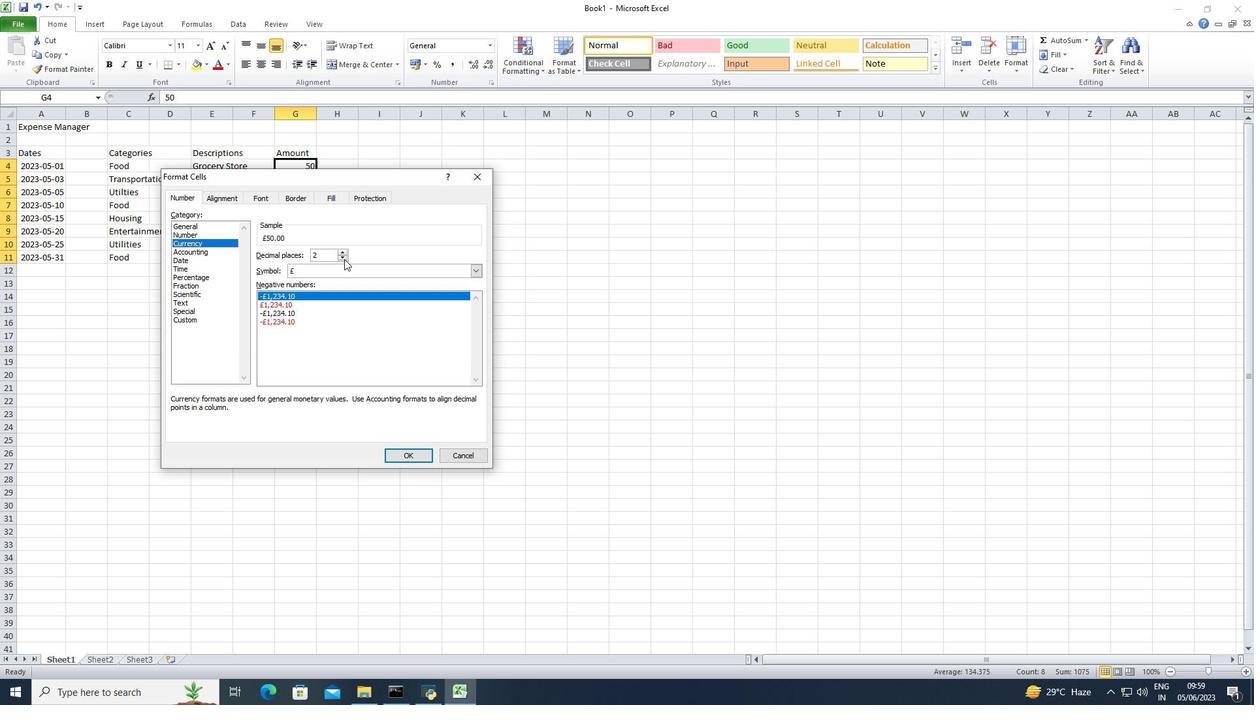 
Action: Mouse pressed left at (346, 256)
Screenshot: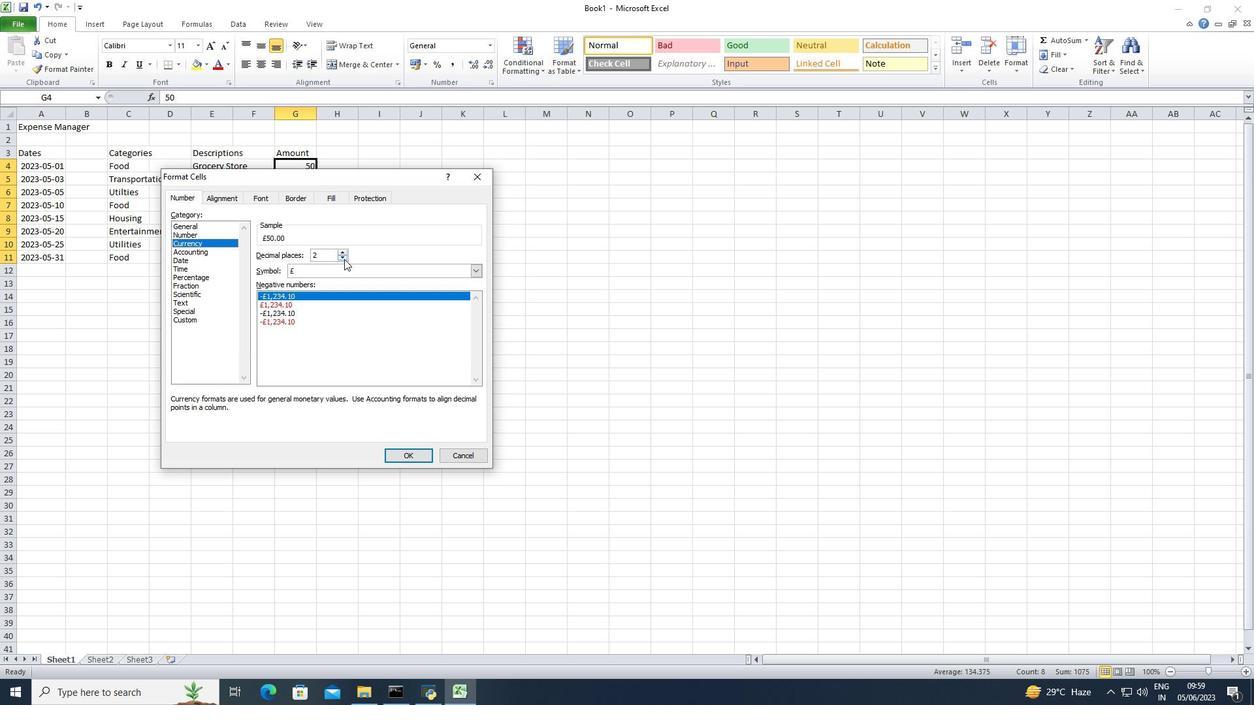 
Action: Mouse pressed left at (346, 256)
Screenshot: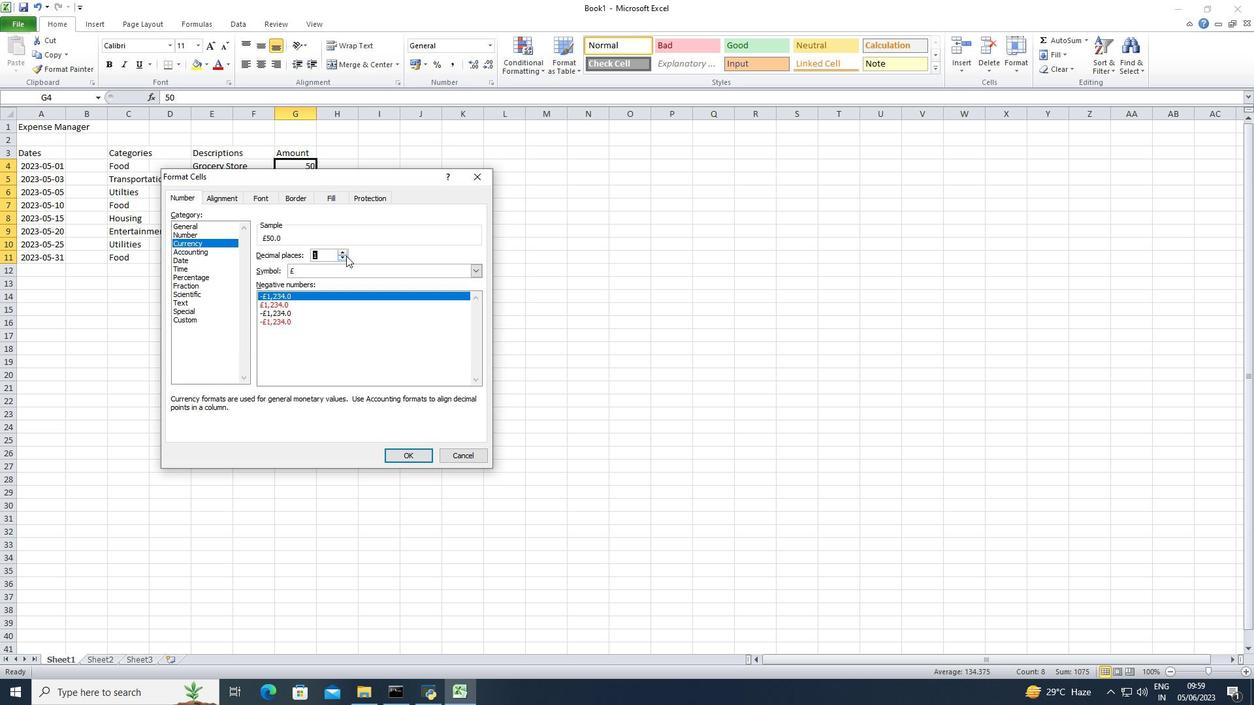 
Action: Mouse moved to (347, 266)
Screenshot: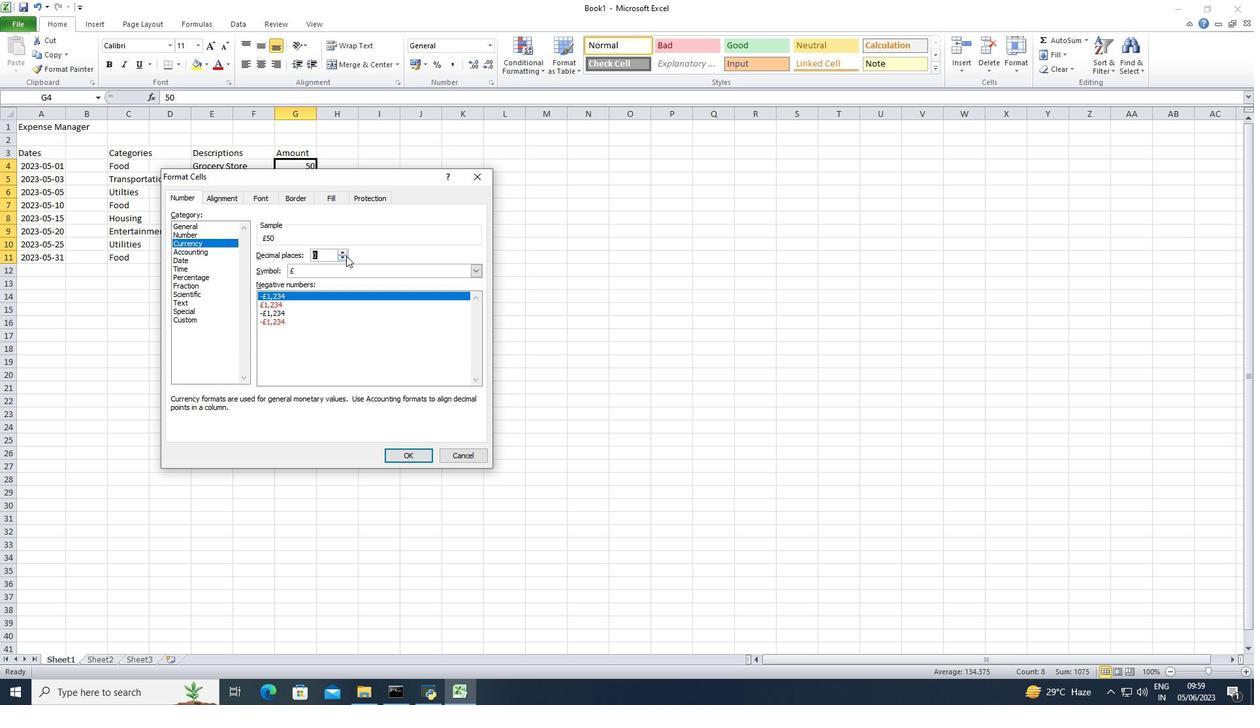 
Action: Mouse pressed left at (347, 266)
Screenshot: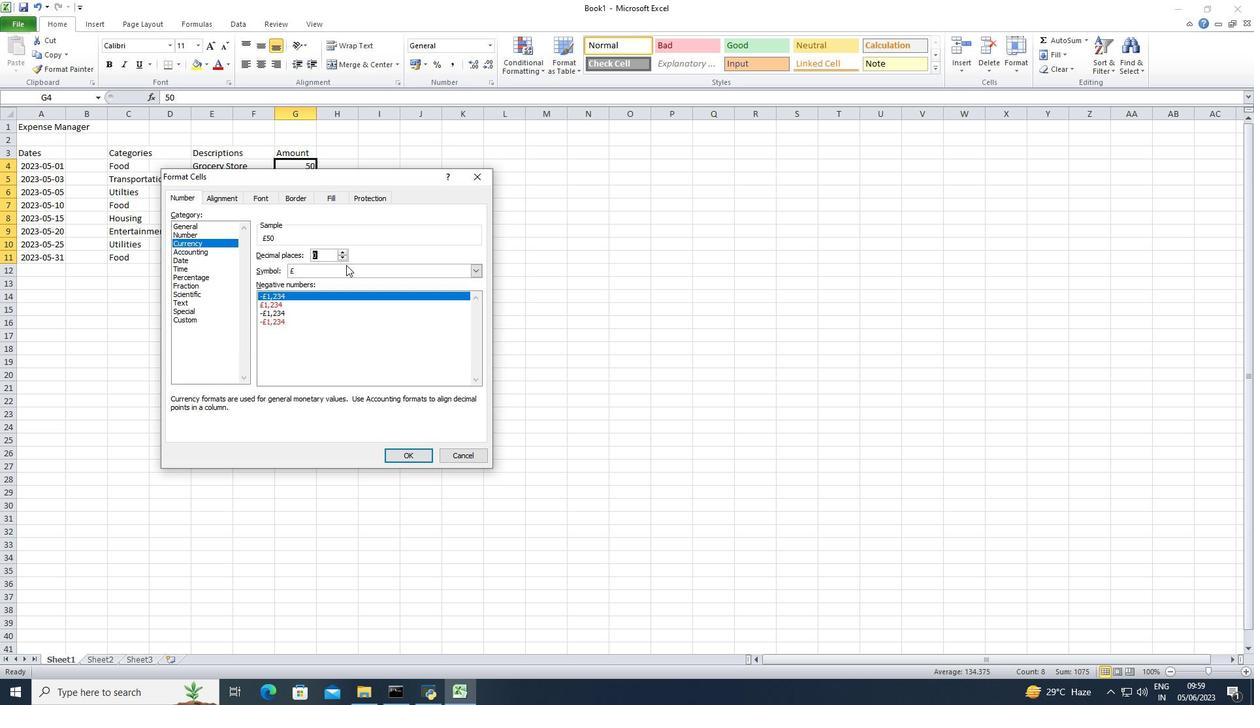 
Action: Mouse moved to (350, 313)
Screenshot: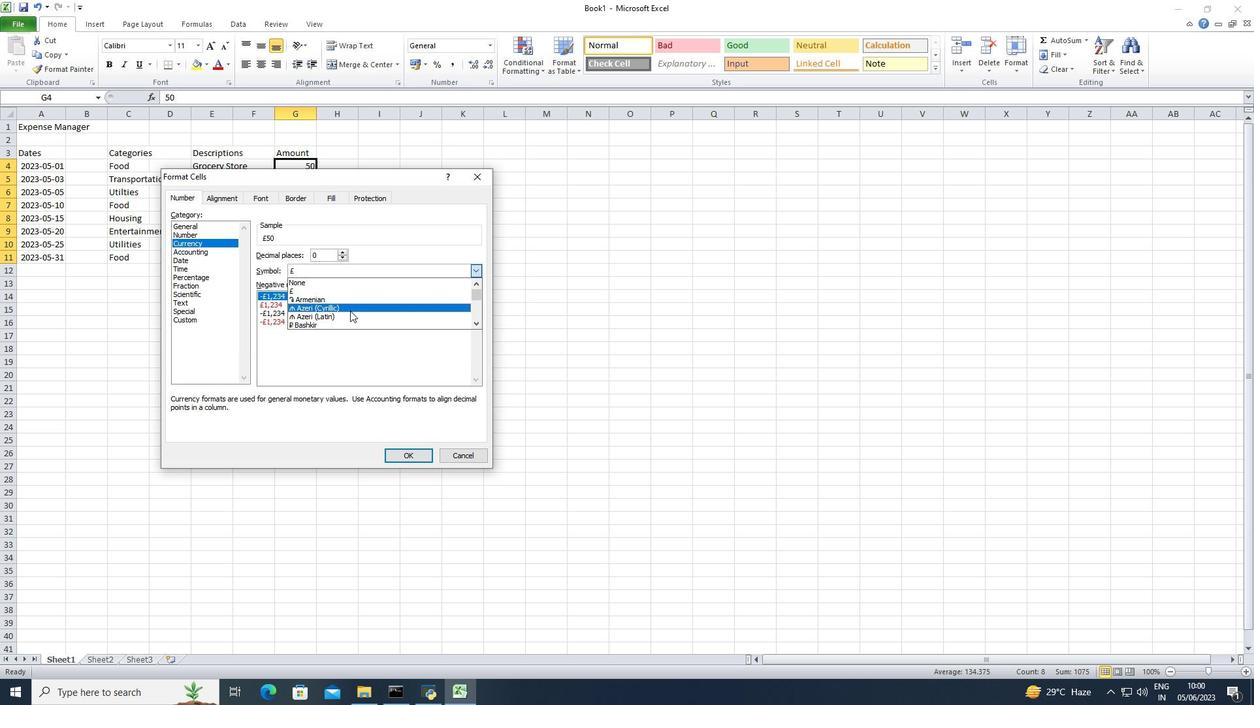 
Action: Mouse scrolled (350, 313) with delta (0, 0)
Screenshot: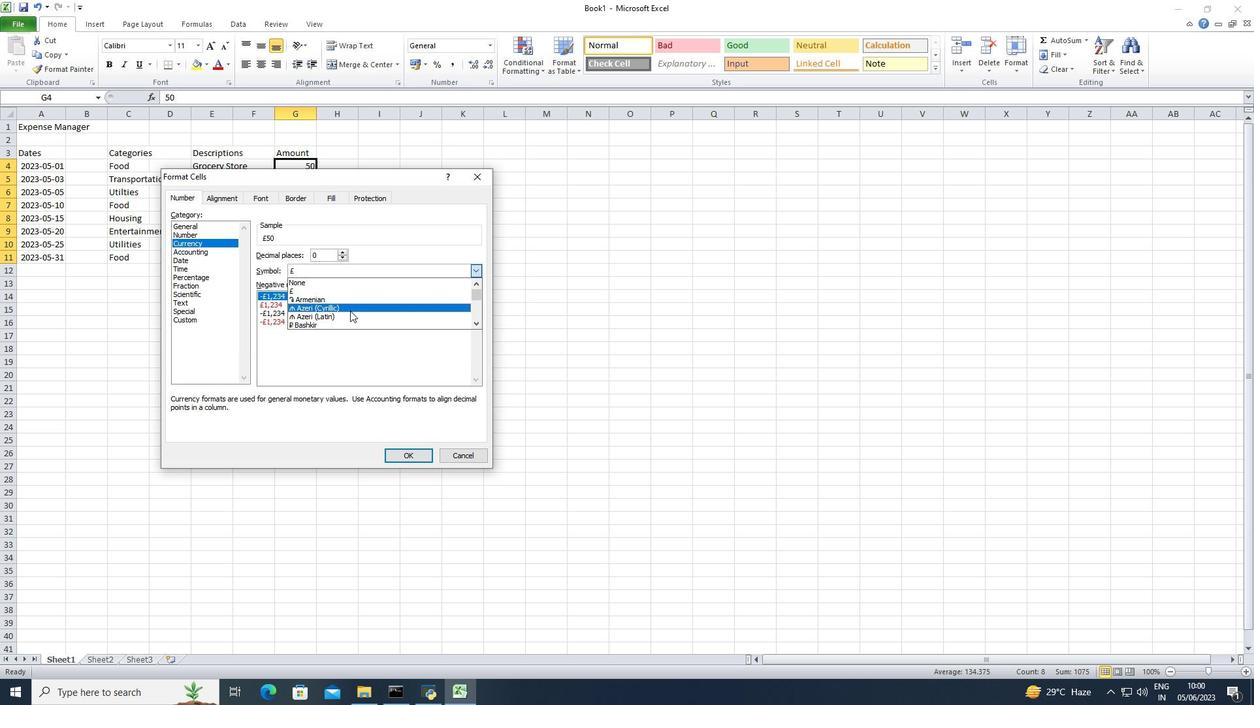 
Action: Mouse moved to (350, 314)
Screenshot: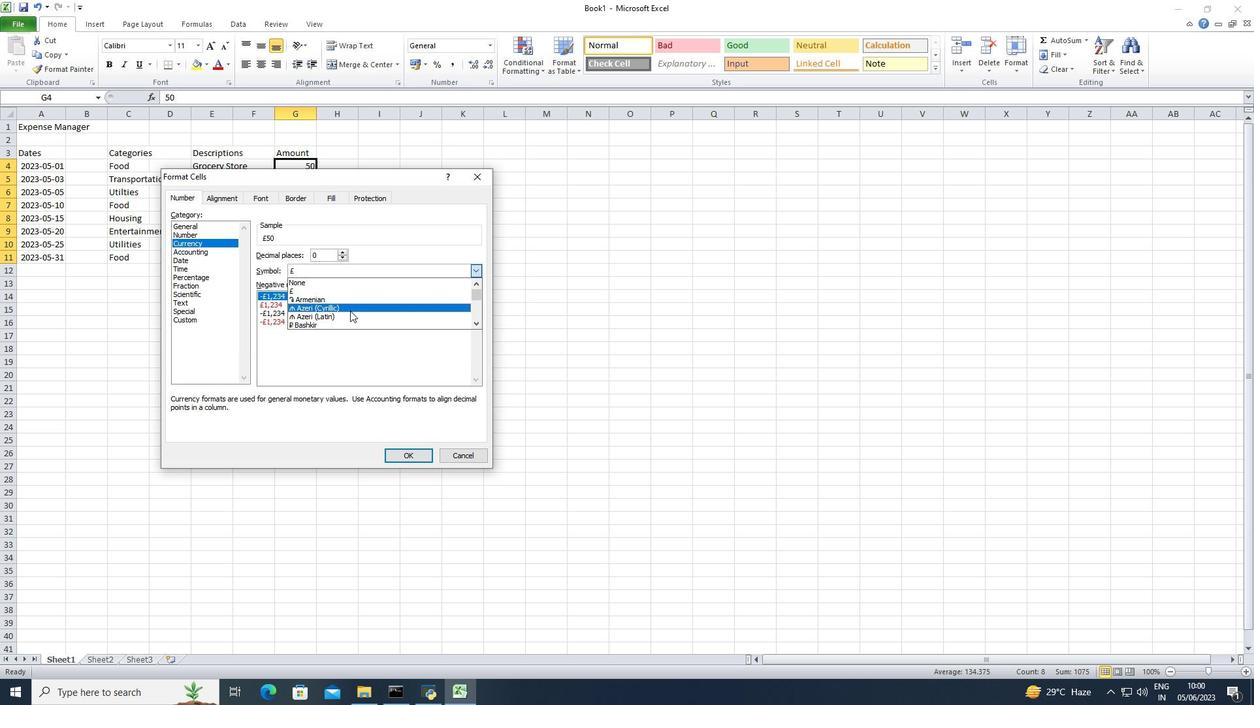 
Action: Mouse scrolled (350, 313) with delta (0, 0)
Screenshot: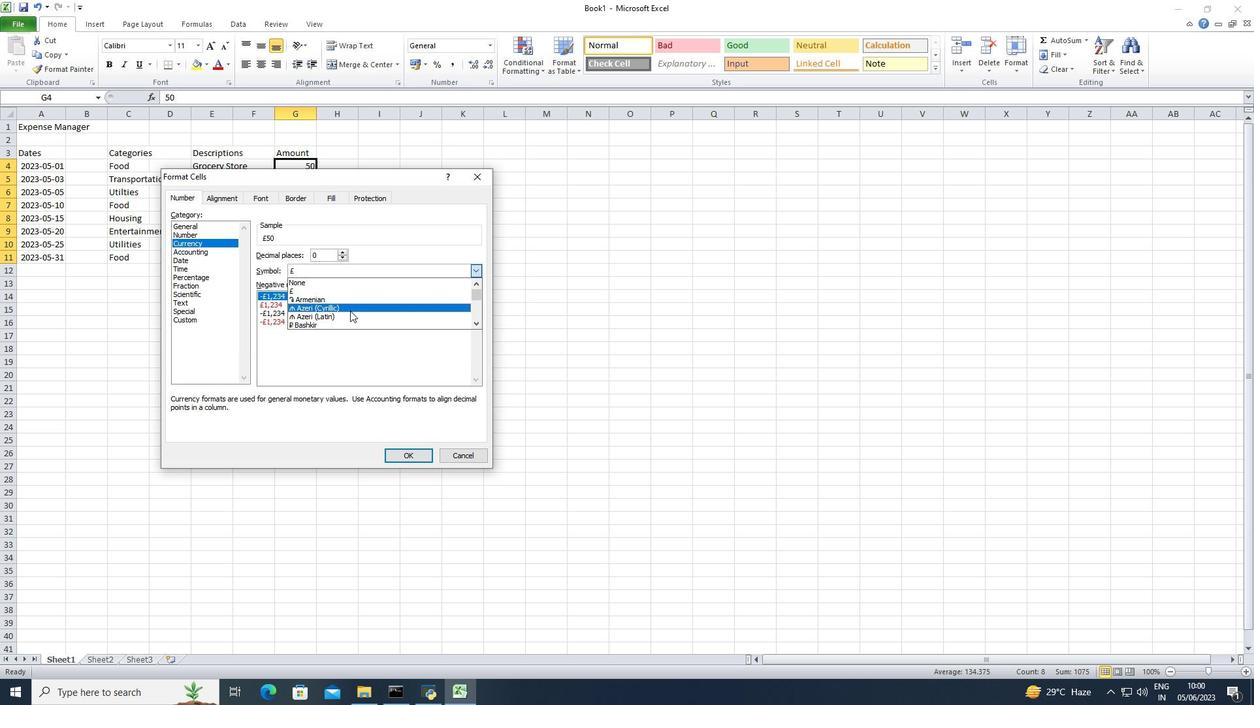 
Action: Mouse scrolled (350, 313) with delta (0, 0)
Screenshot: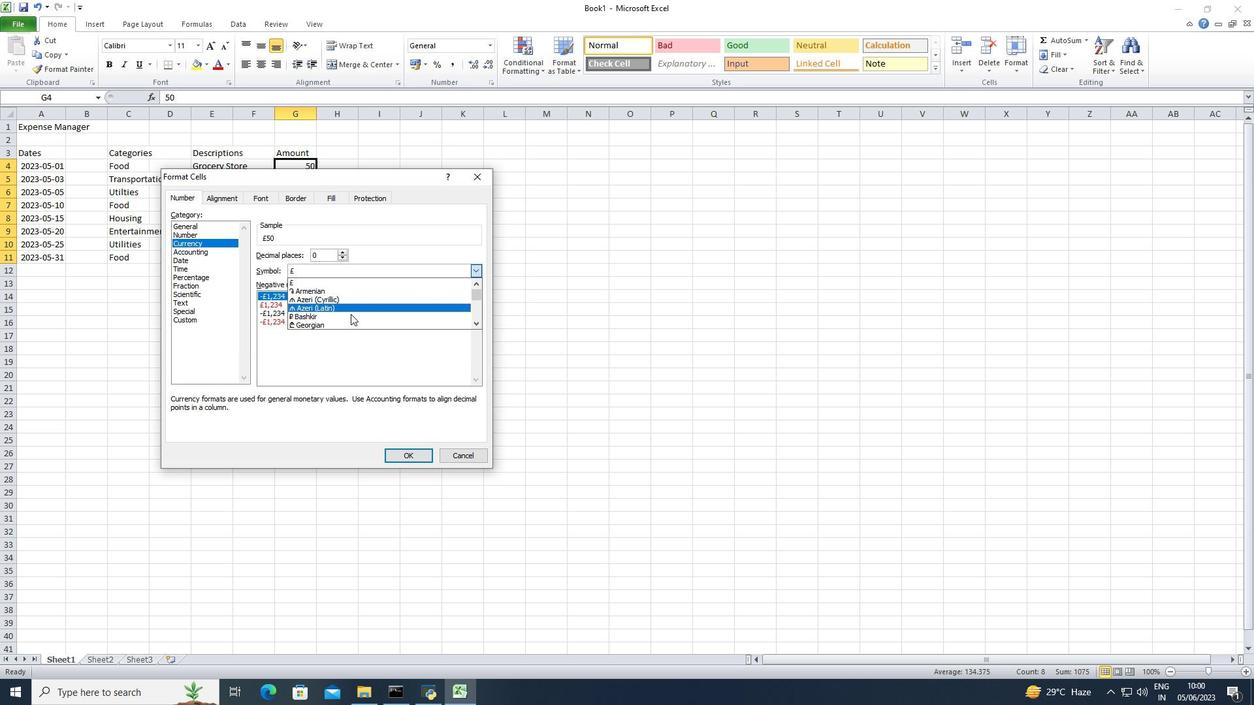 
Action: Mouse scrolled (350, 313) with delta (0, 0)
Screenshot: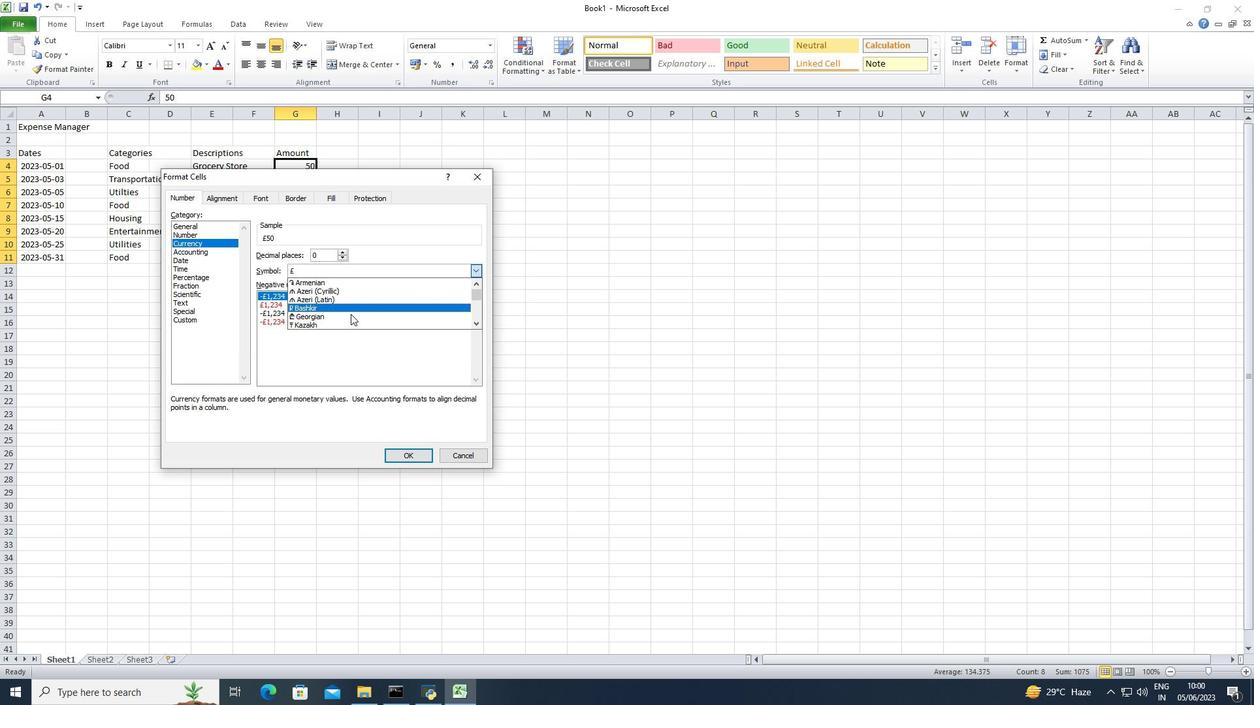 
Action: Mouse scrolled (350, 313) with delta (0, 0)
Screenshot: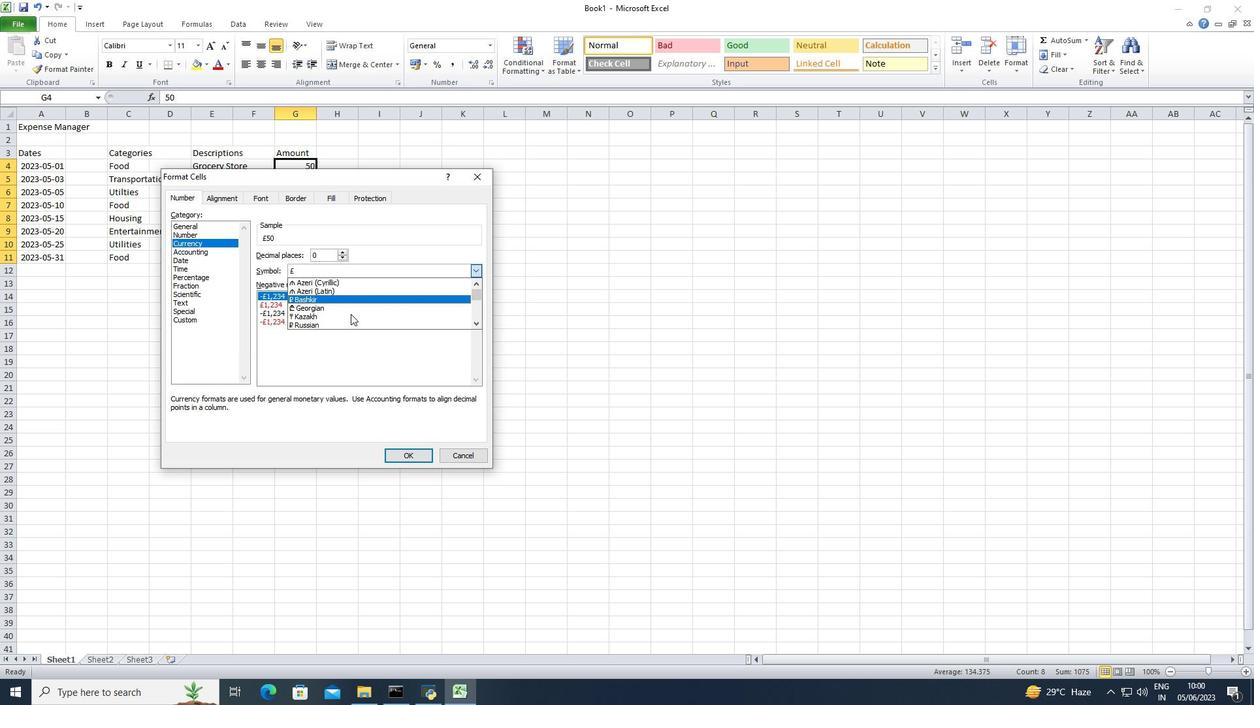 
Action: Mouse scrolled (350, 313) with delta (0, 0)
Screenshot: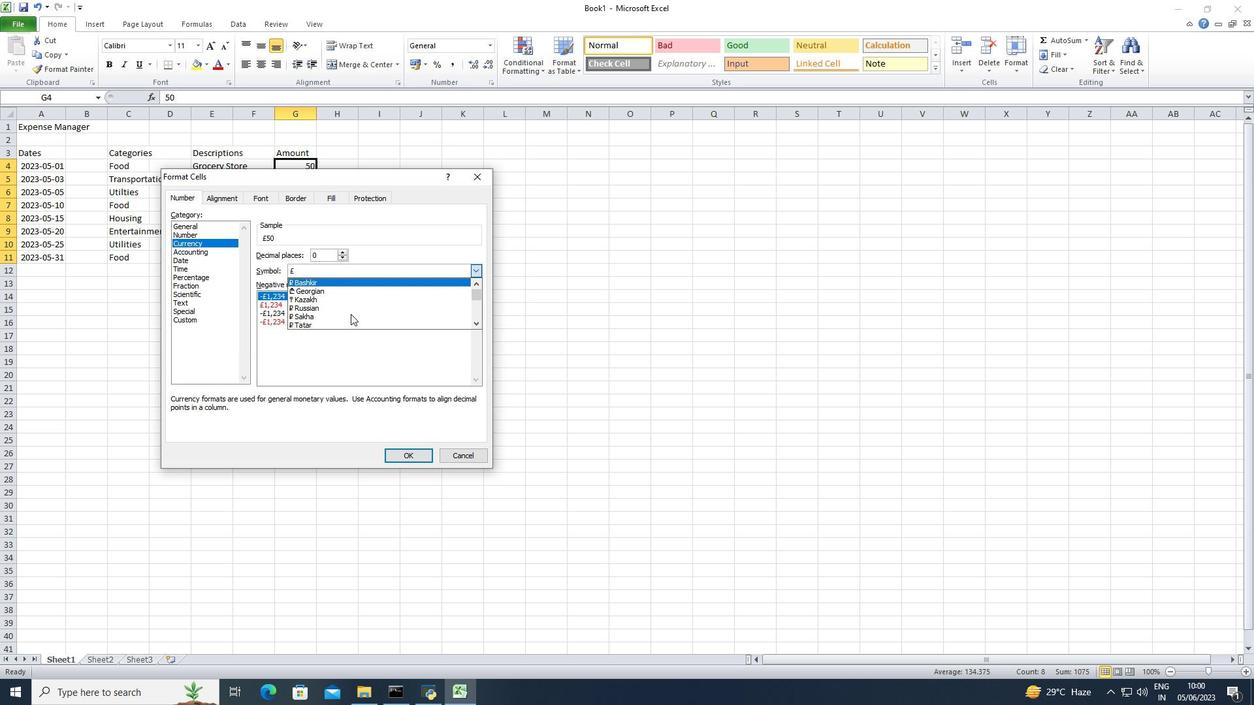 
Action: Mouse scrolled (350, 313) with delta (0, 0)
Screenshot: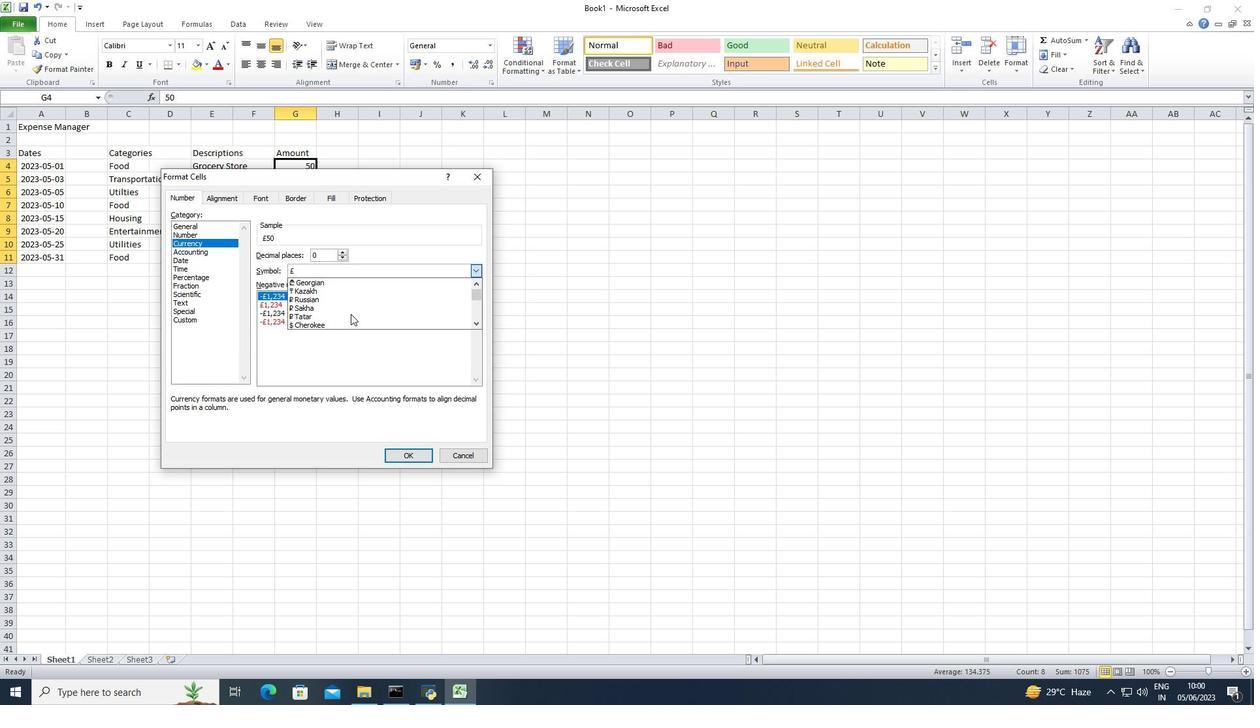 
Action: Mouse scrolled (350, 313) with delta (0, 0)
Screenshot: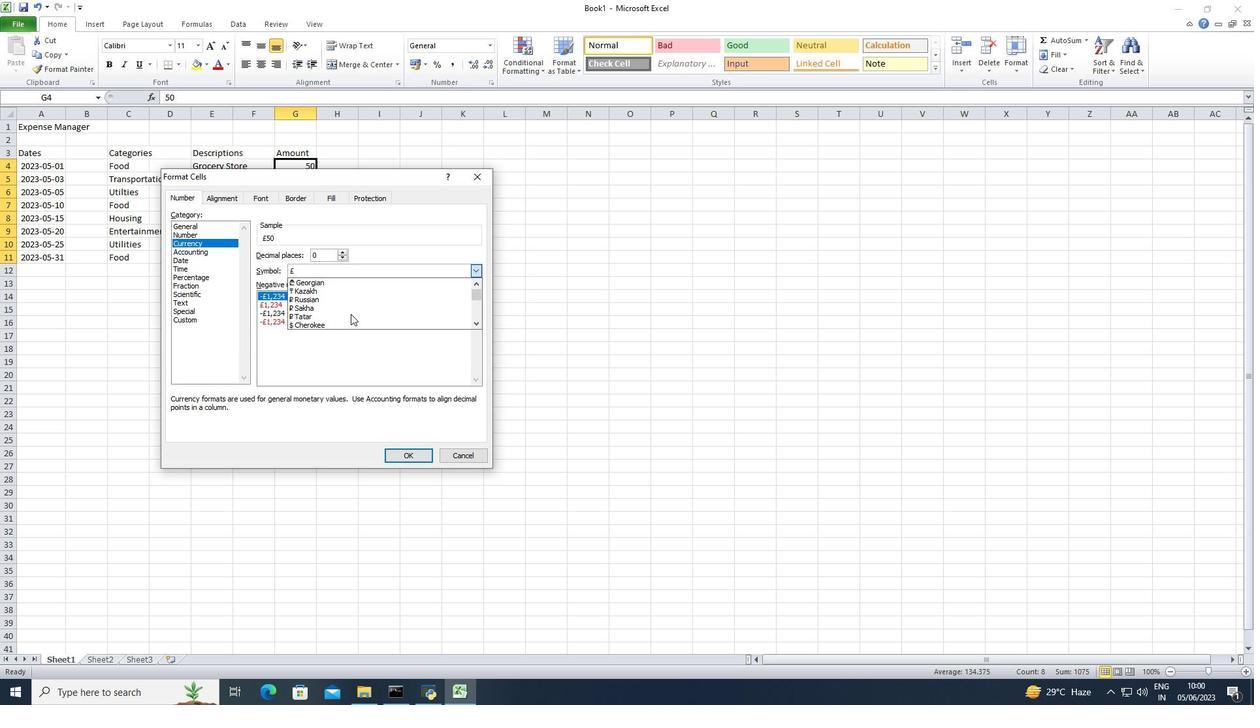 
Action: Mouse scrolled (350, 313) with delta (0, 0)
Screenshot: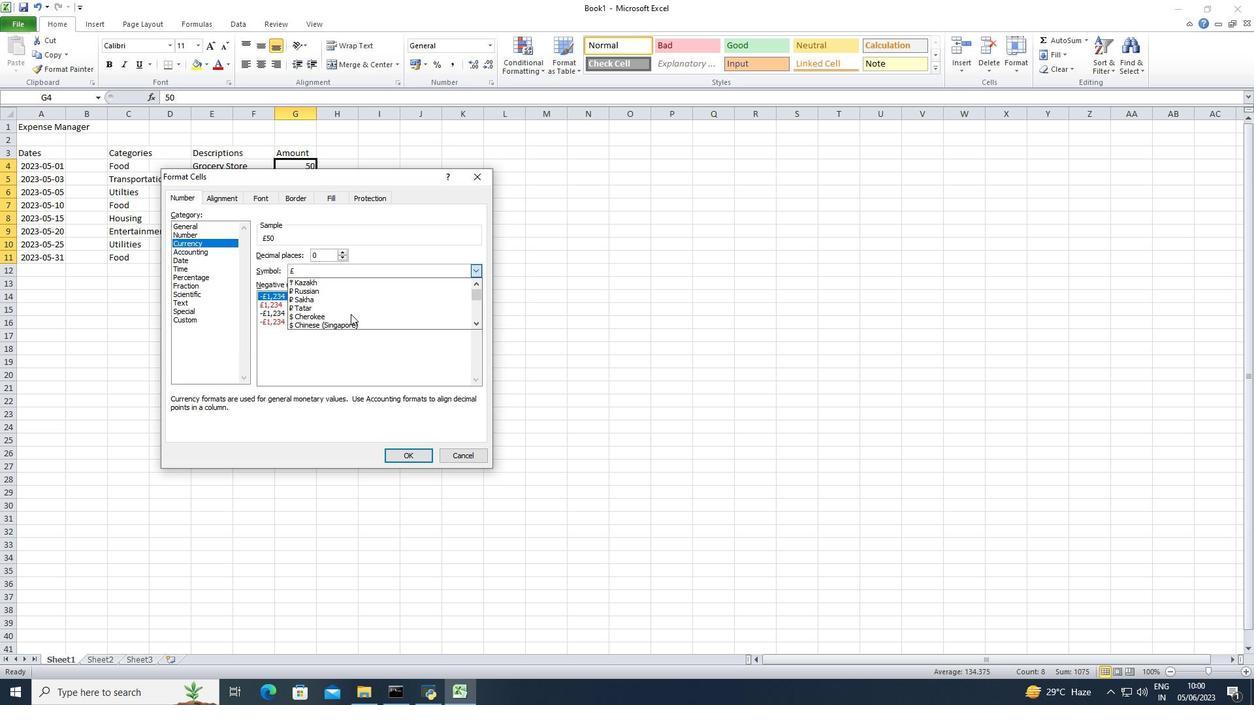 
Action: Mouse scrolled (350, 313) with delta (0, 0)
Screenshot: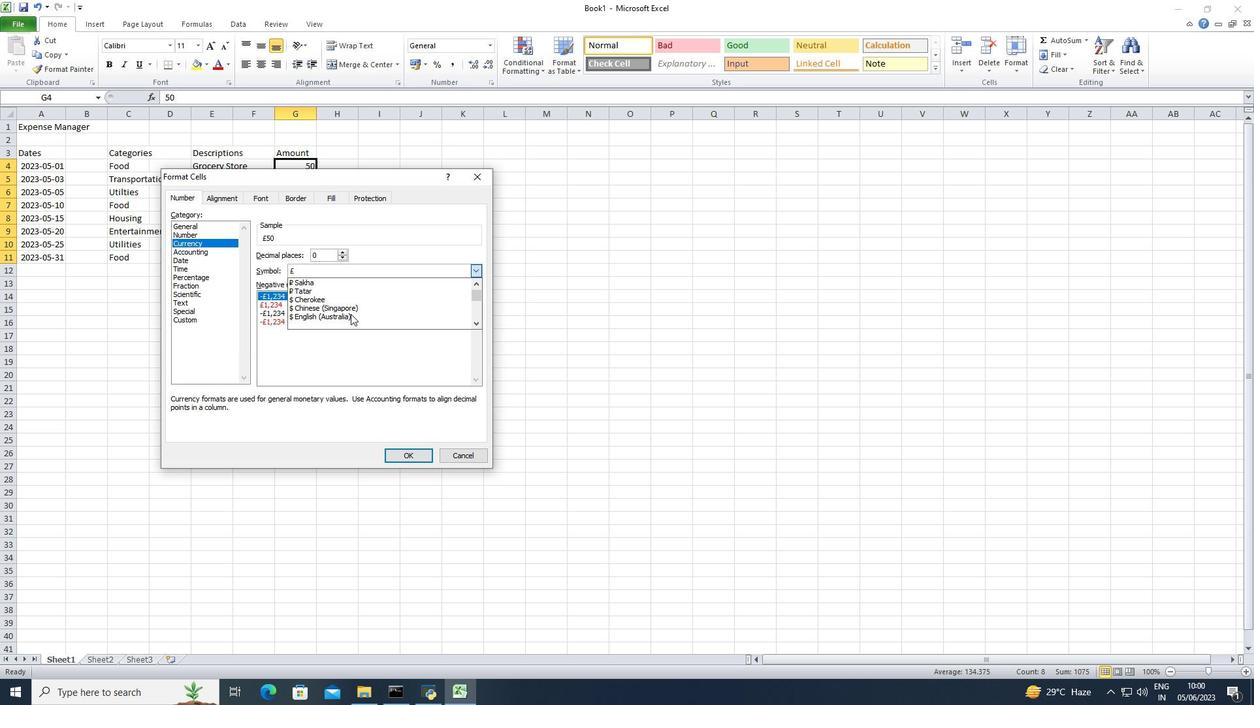 
Action: Mouse moved to (355, 308)
Screenshot: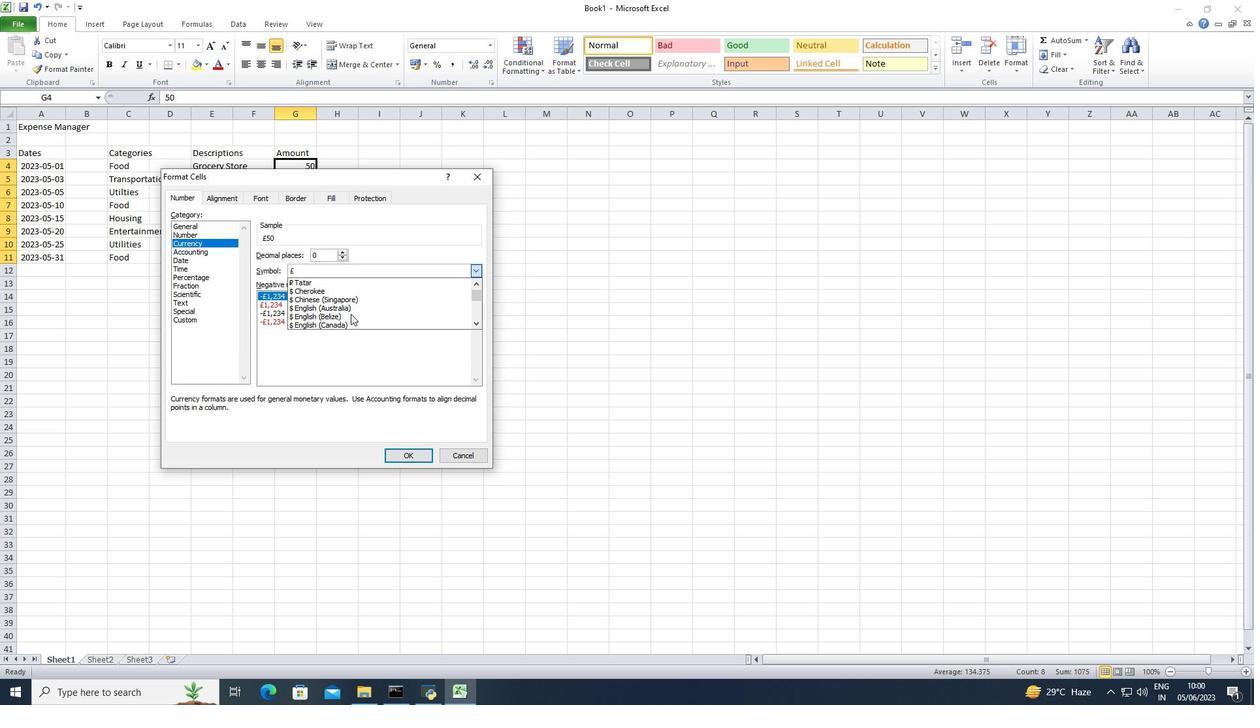 
Action: Mouse pressed left at (355, 308)
Screenshot: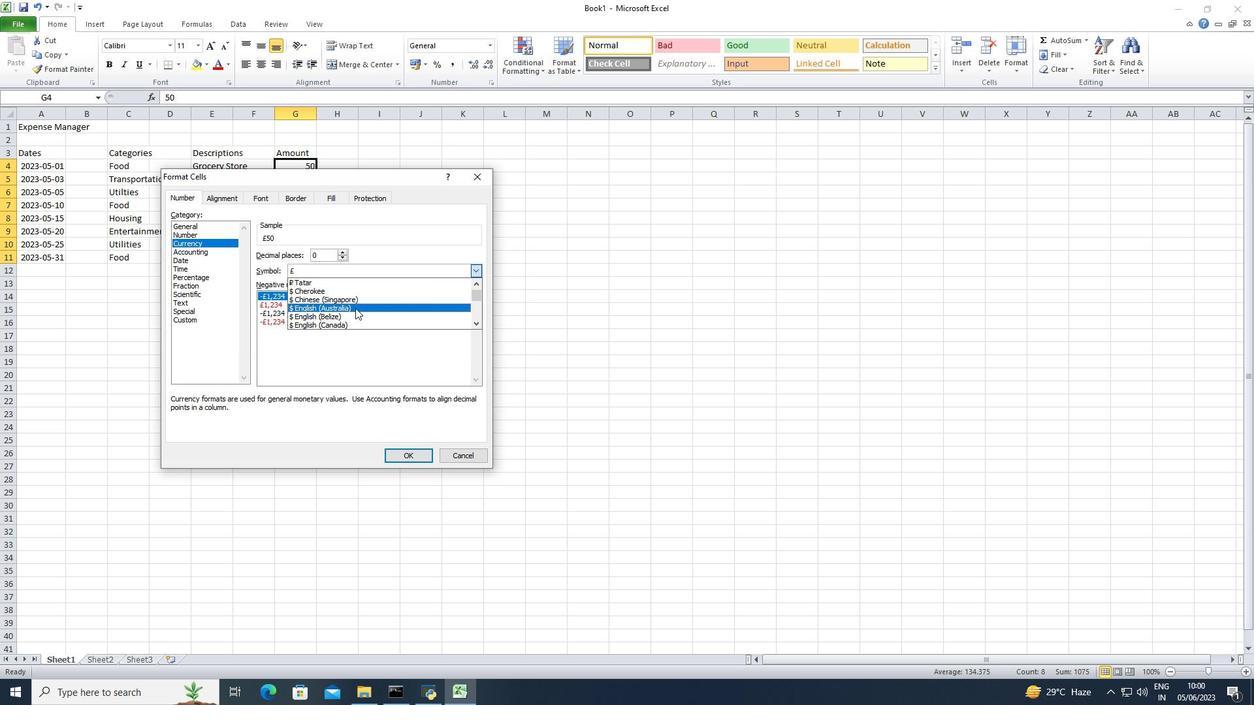 
Action: Mouse moved to (426, 461)
Screenshot: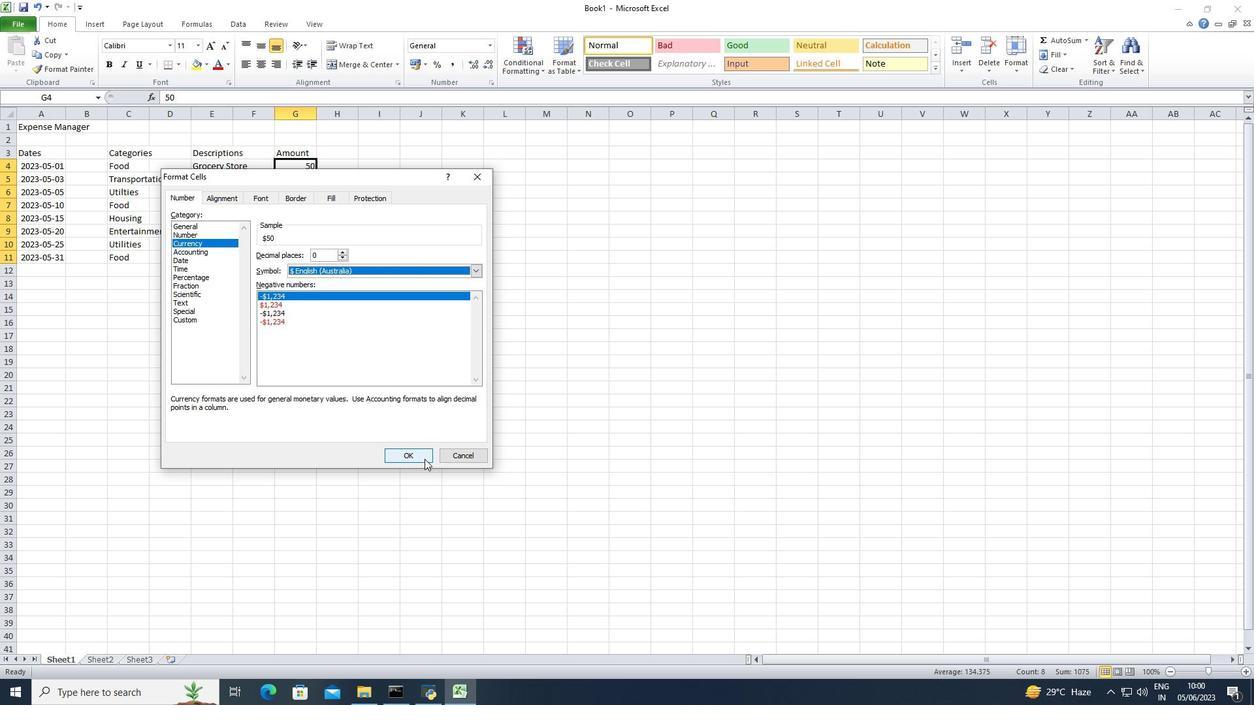 
Action: Mouse pressed left at (426, 461)
Screenshot: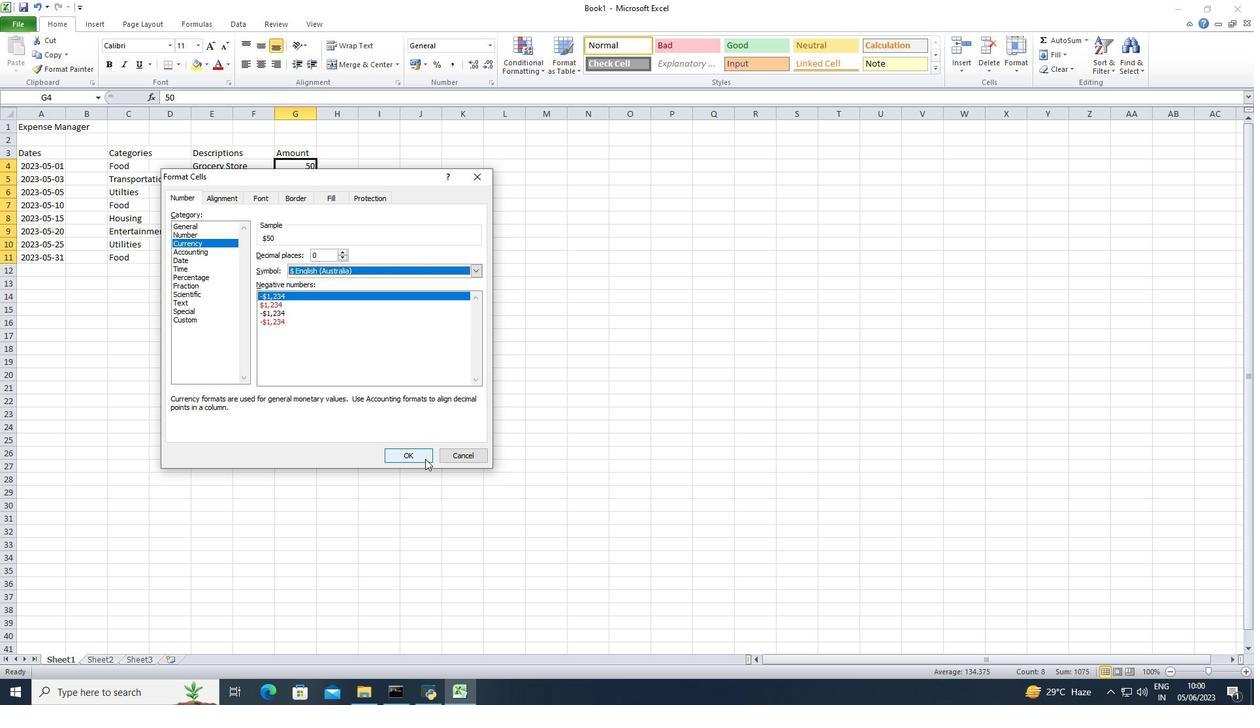 
Action: Mouse moved to (418, 266)
Screenshot: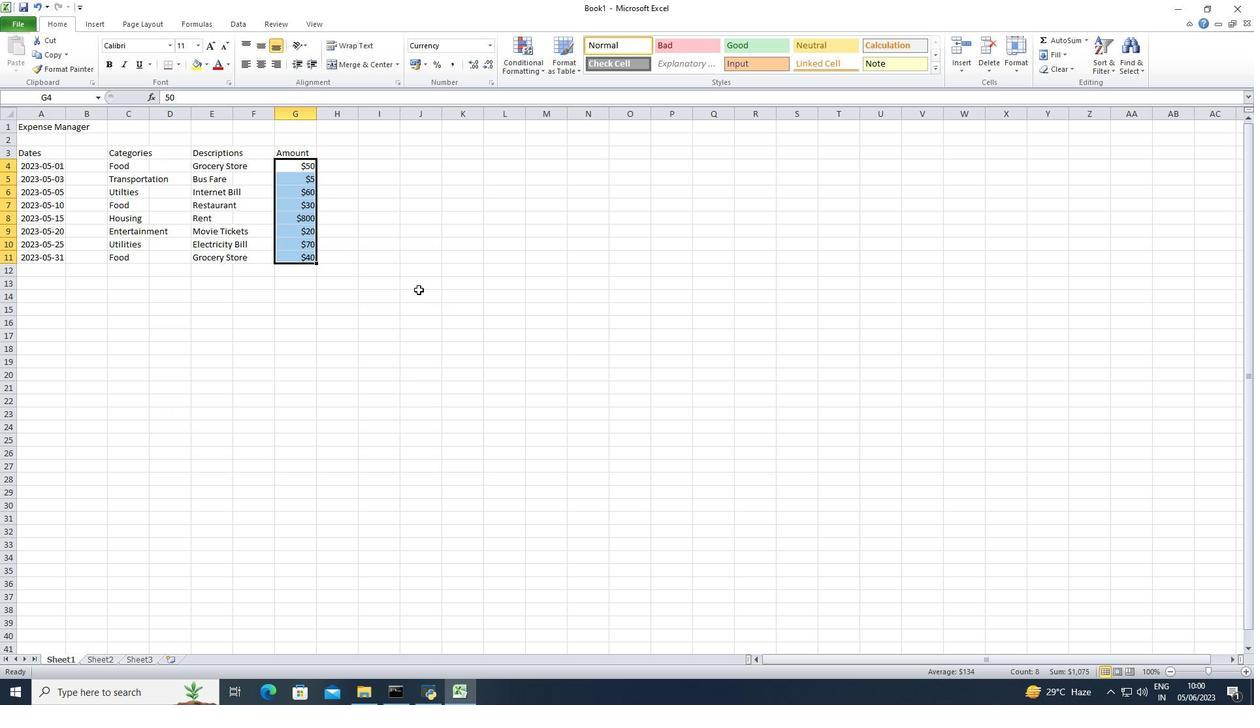 
Action: Mouse pressed left at (418, 266)
Screenshot: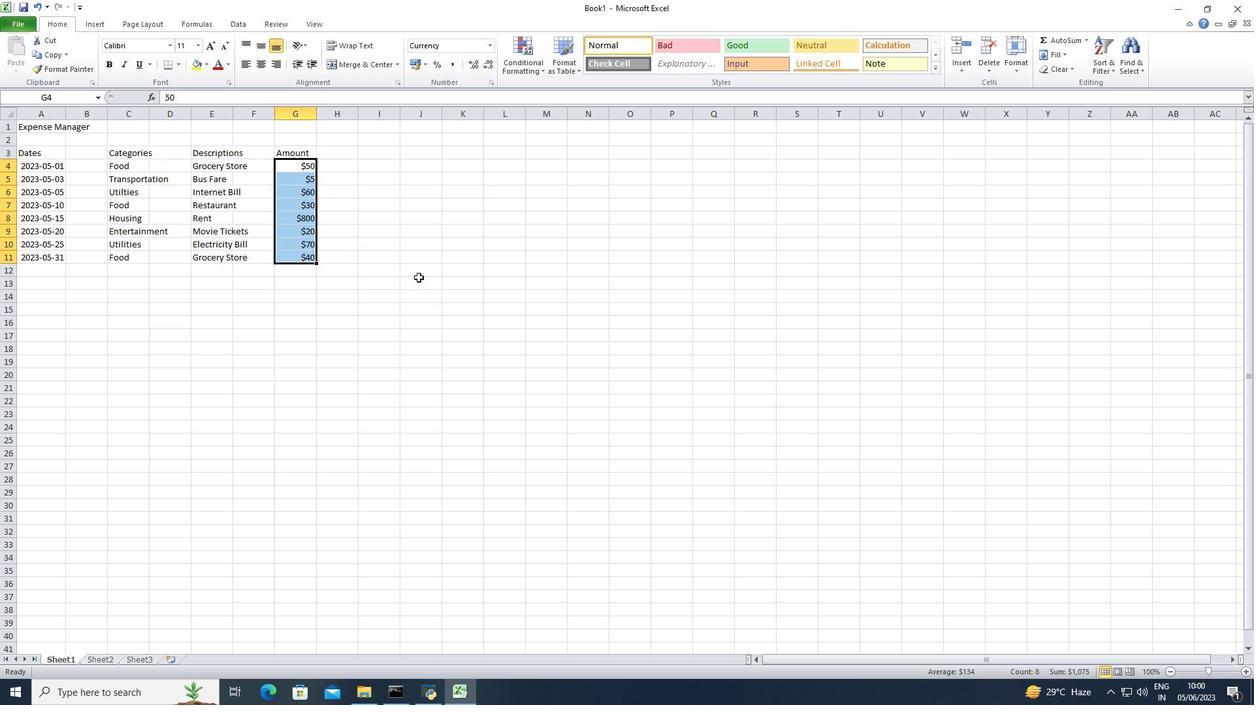 
Action: Key pressed ctrl+S<Key.shift>Dynamic<Key.space><Key.shift>Sales<Key.enter>
Screenshot: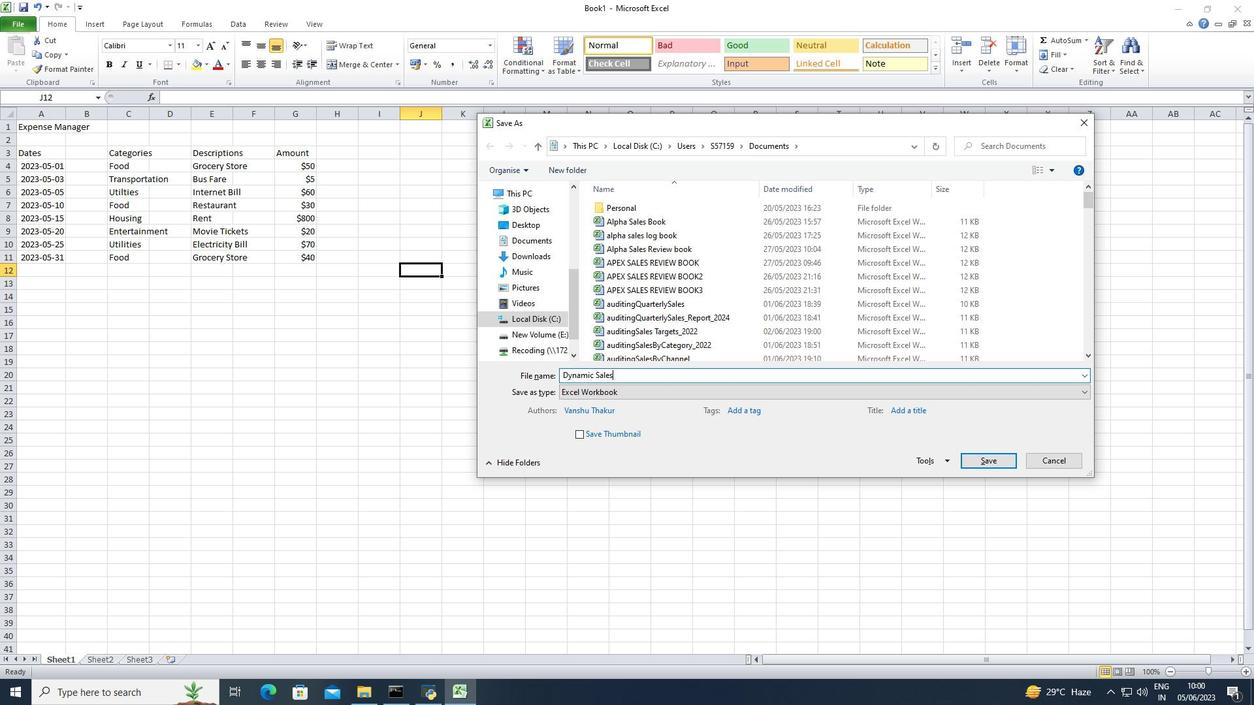 
